 Task: Find out the meaning of "Zoning" in the real estate glossary.
Action: Mouse moved to (440, 188)
Screenshot: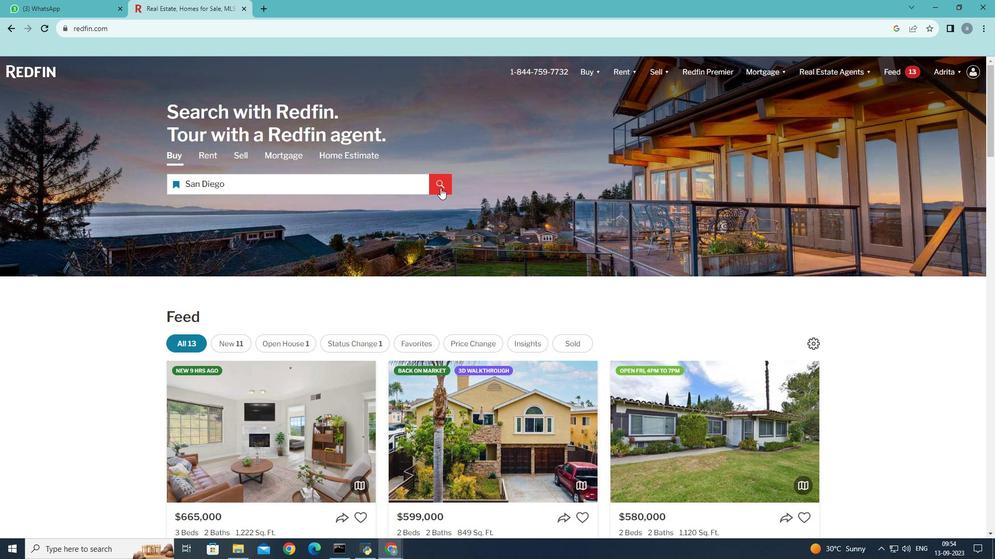 
Action: Mouse pressed left at (440, 188)
Screenshot: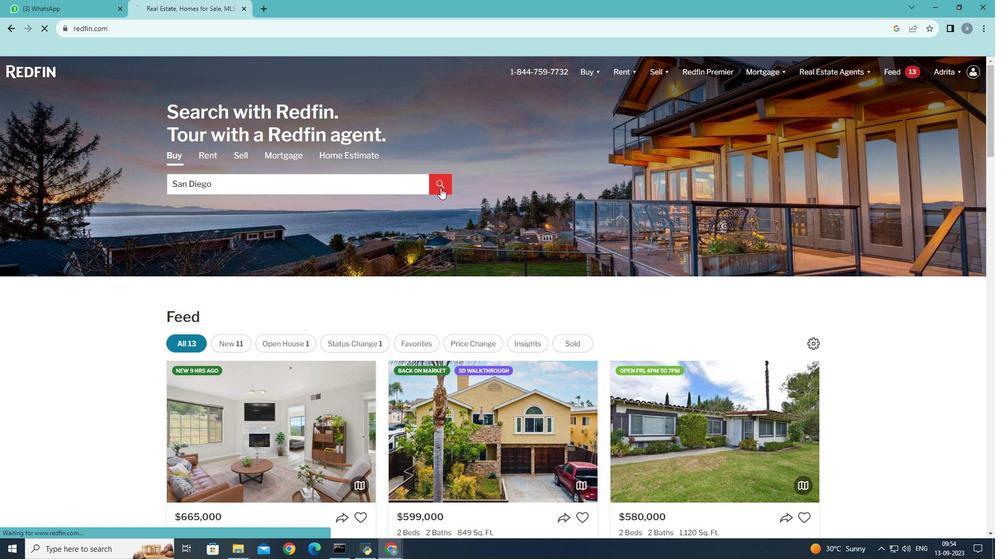 
Action: Mouse moved to (635, 146)
Screenshot: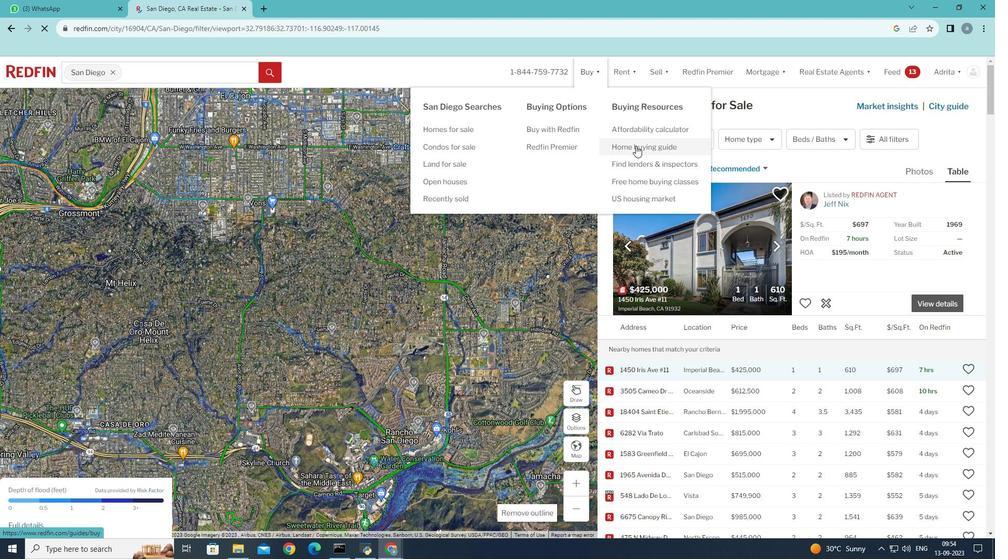 
Action: Mouse pressed left at (635, 146)
Screenshot: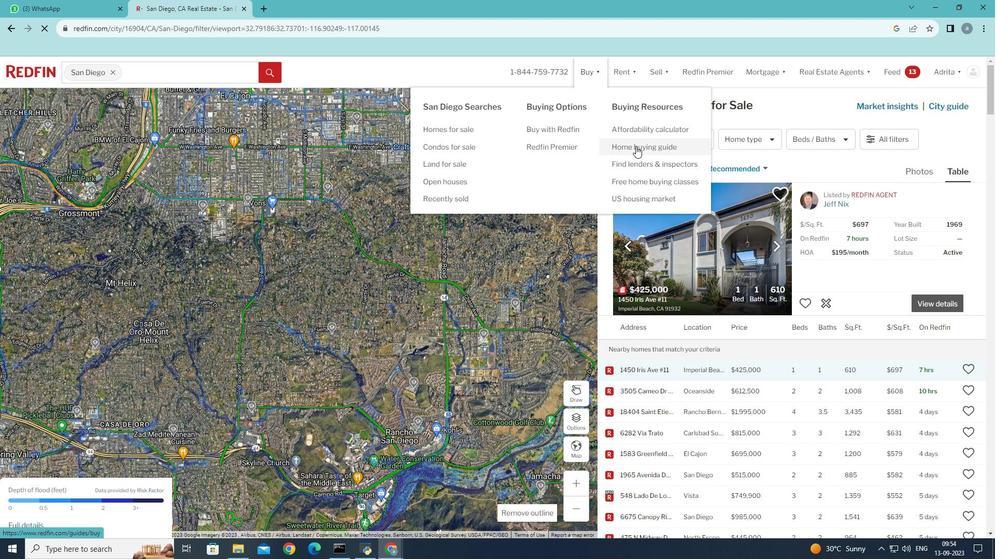 
Action: Mouse moved to (448, 235)
Screenshot: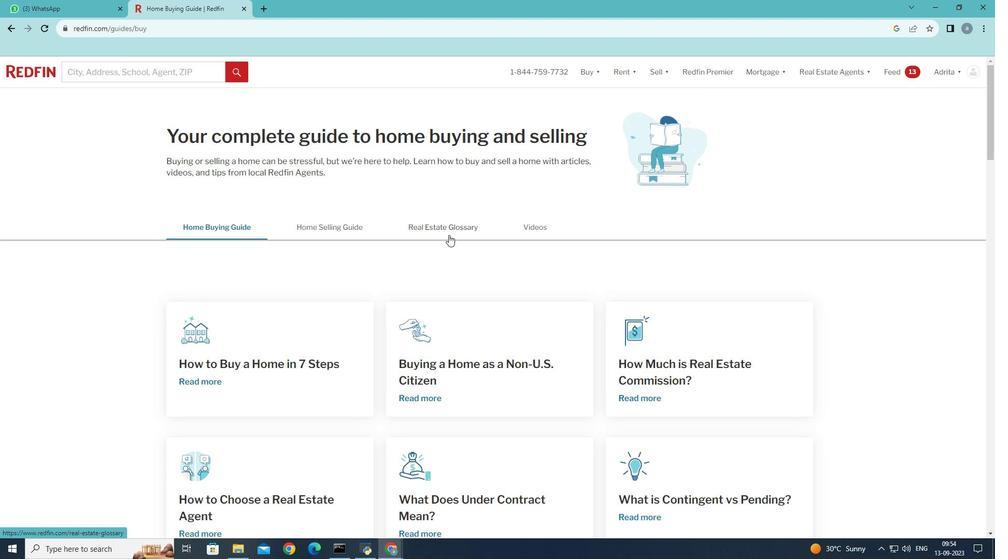 
Action: Mouse pressed left at (448, 235)
Screenshot: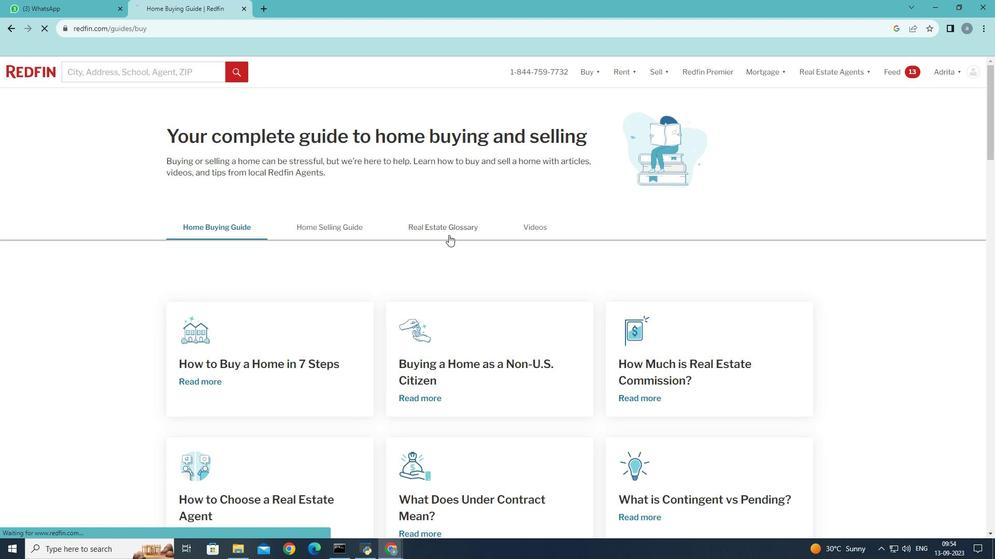 
Action: Mouse moved to (448, 235)
Screenshot: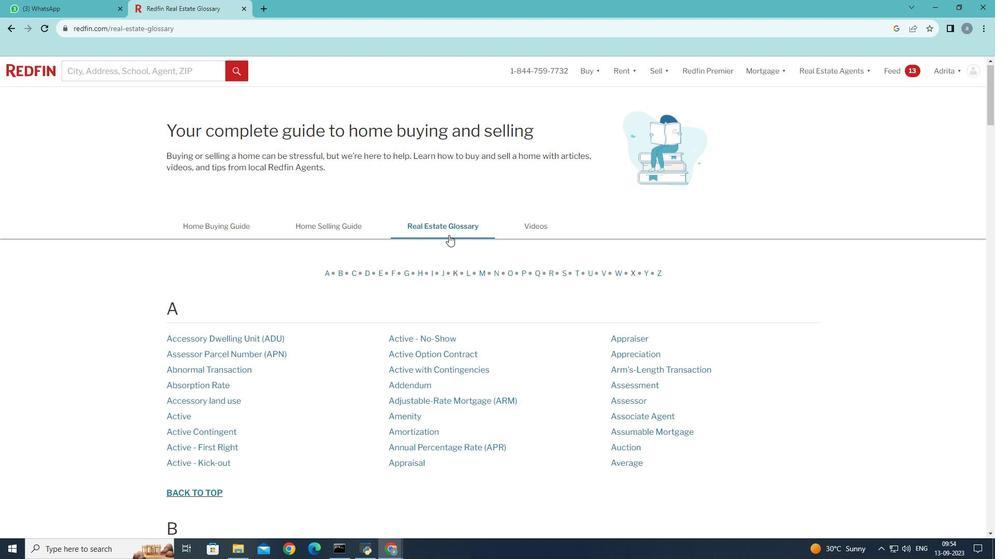 
Action: Mouse scrolled (448, 234) with delta (0, 0)
Screenshot: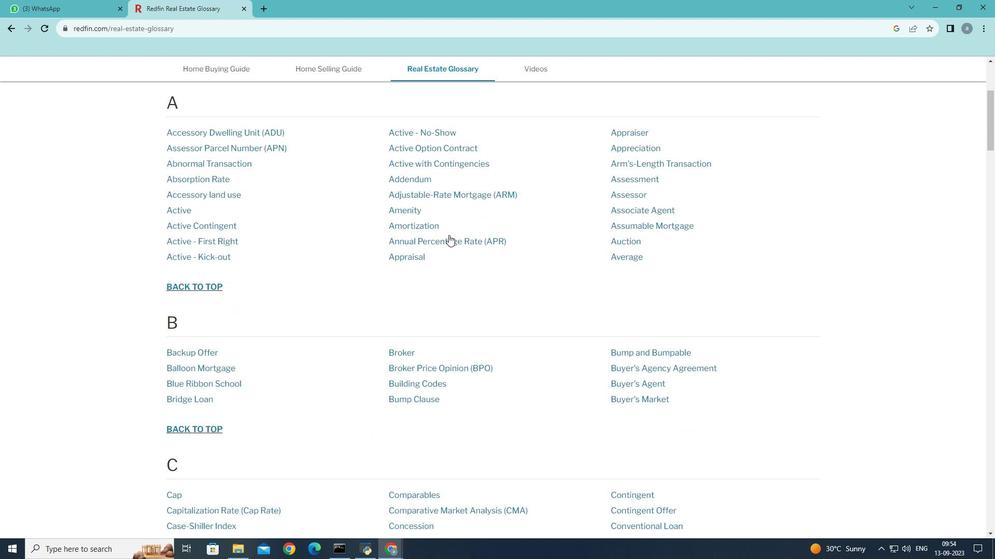 
Action: Mouse scrolled (448, 234) with delta (0, 0)
Screenshot: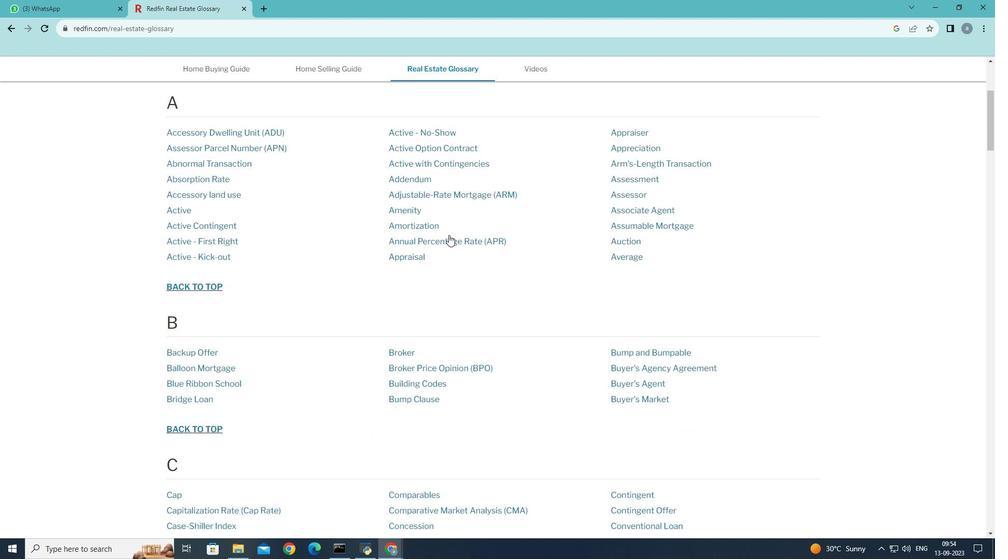 
Action: Mouse scrolled (448, 234) with delta (0, 0)
Screenshot: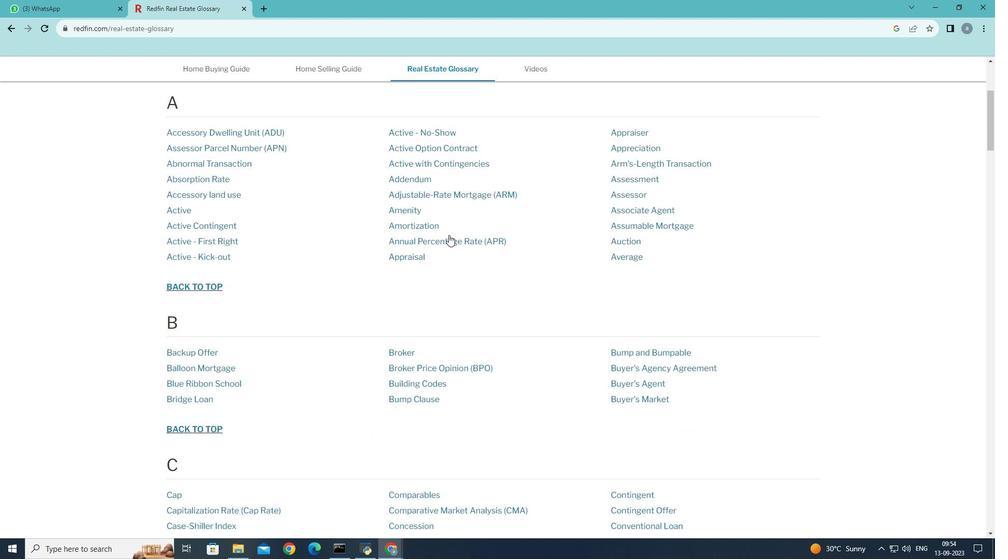 
Action: Mouse scrolled (448, 234) with delta (0, 0)
Screenshot: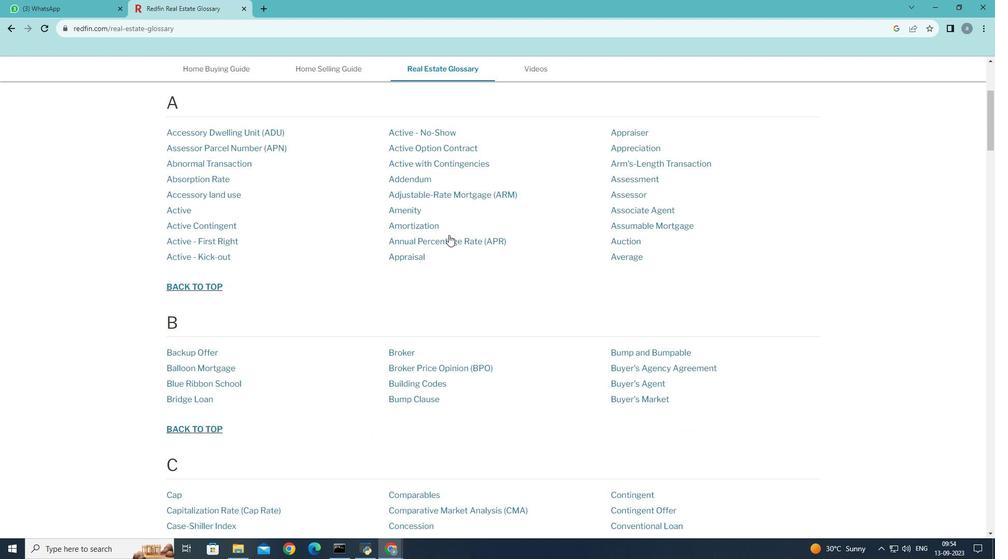 
Action: Mouse scrolled (448, 234) with delta (0, 0)
Screenshot: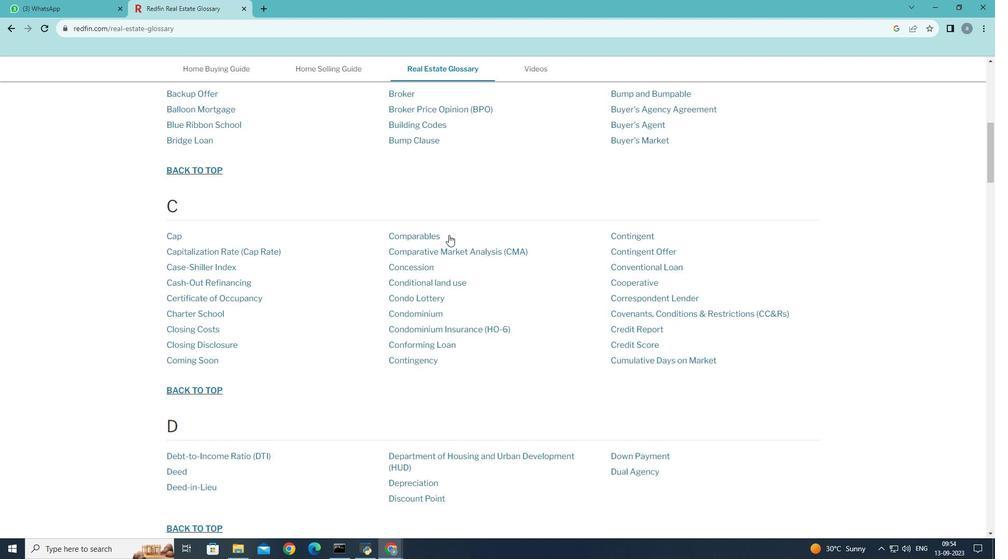 
Action: Mouse scrolled (448, 234) with delta (0, 0)
Screenshot: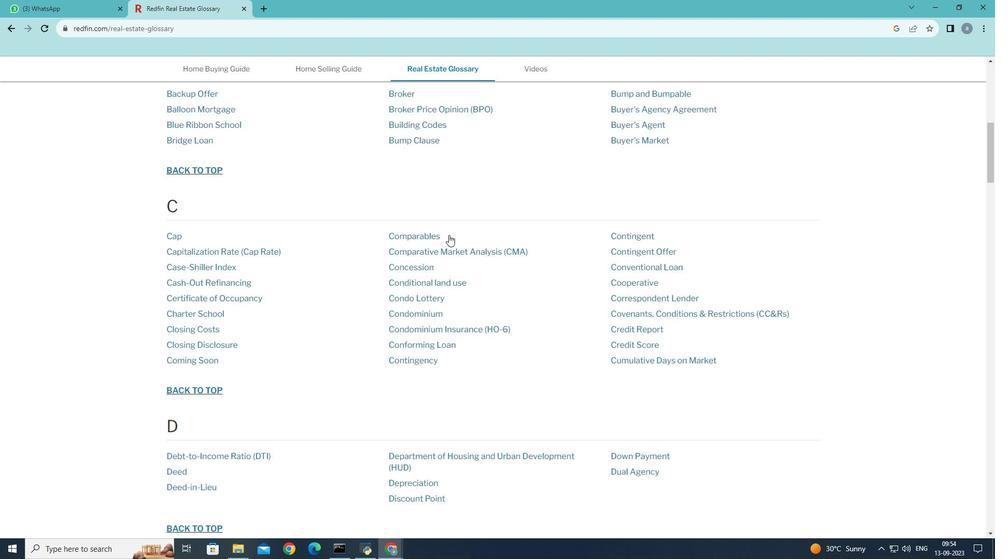 
Action: Mouse scrolled (448, 234) with delta (0, 0)
Screenshot: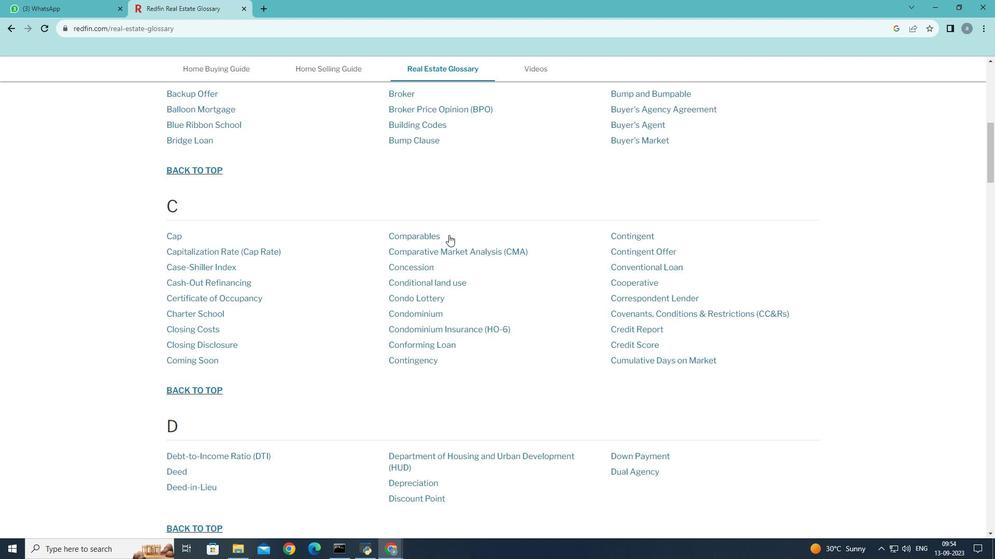 
Action: Mouse scrolled (448, 234) with delta (0, 0)
Screenshot: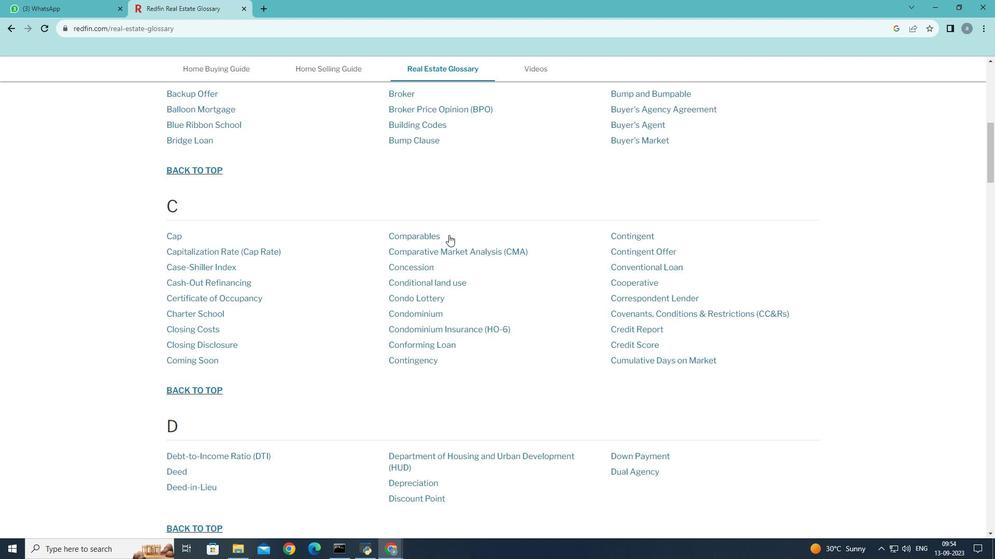 
Action: Mouse scrolled (448, 234) with delta (0, 0)
Screenshot: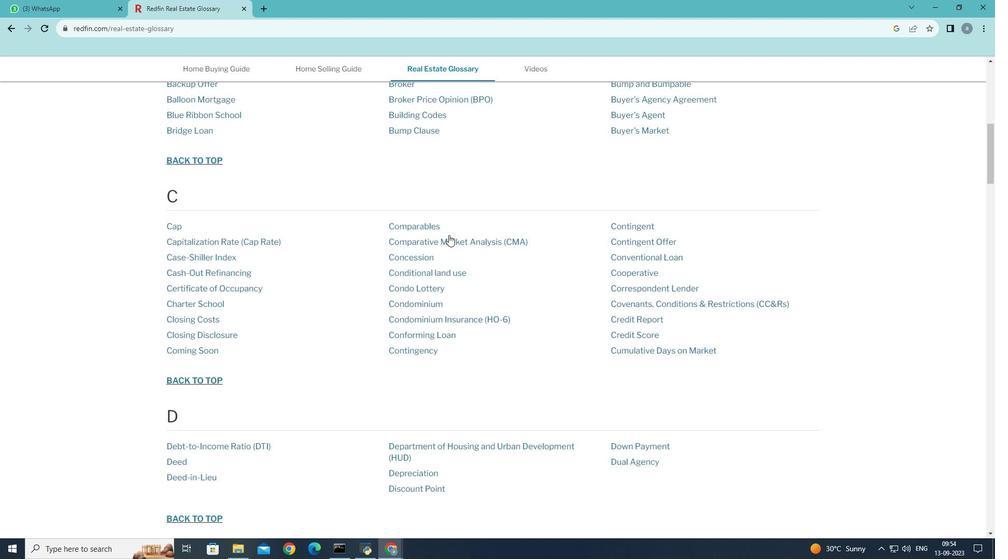 
Action: Mouse scrolled (448, 234) with delta (0, 0)
Screenshot: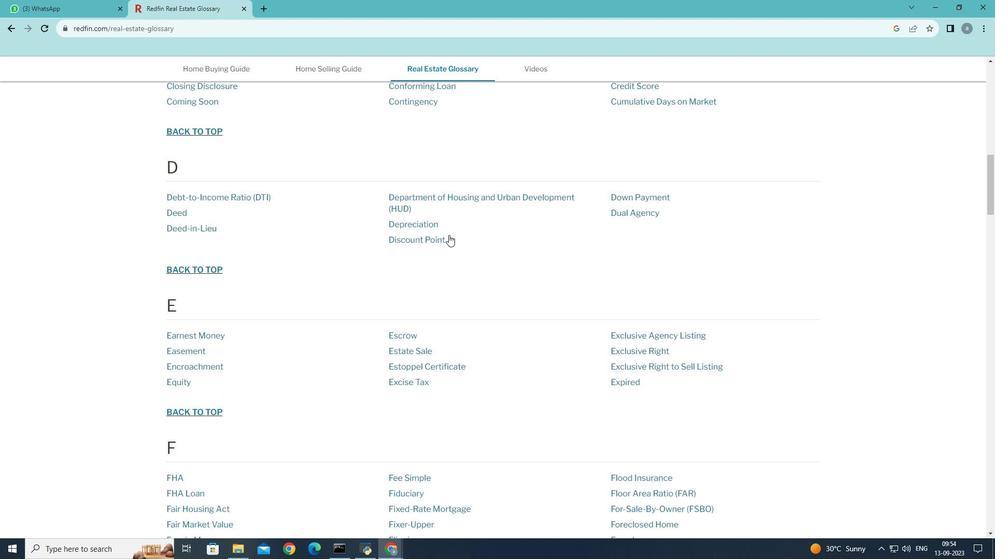 
Action: Mouse scrolled (448, 234) with delta (0, 0)
Screenshot: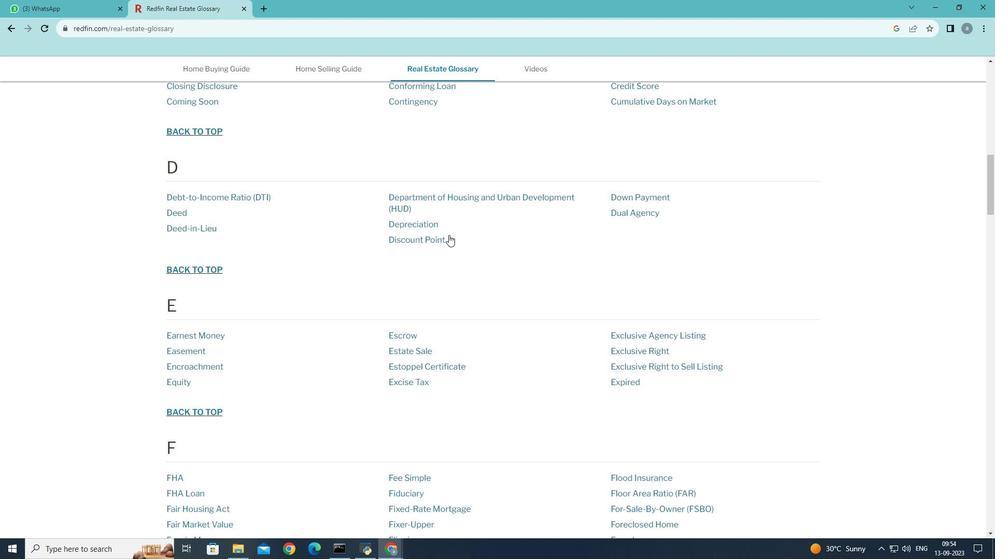 
Action: Mouse scrolled (448, 234) with delta (0, 0)
Screenshot: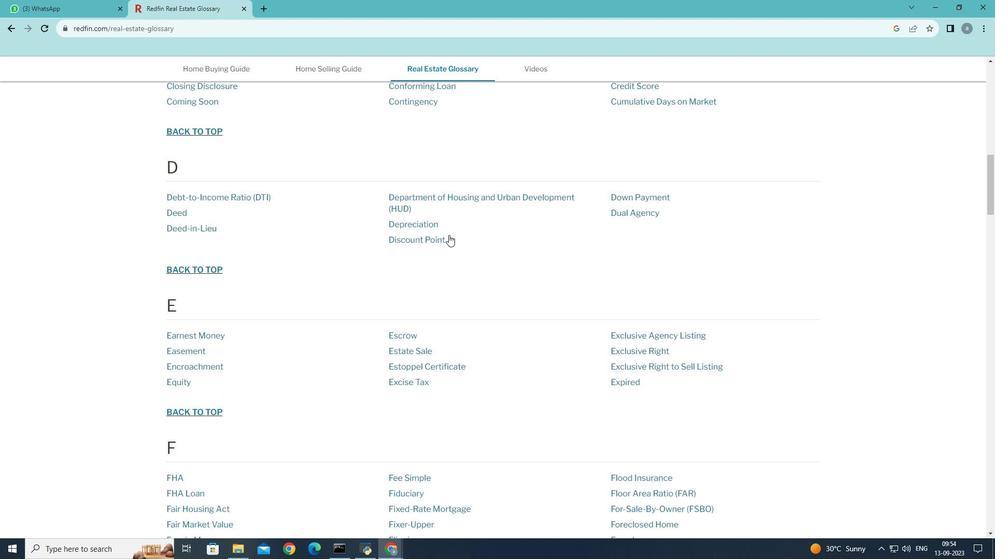 
Action: Mouse scrolled (448, 234) with delta (0, 0)
Screenshot: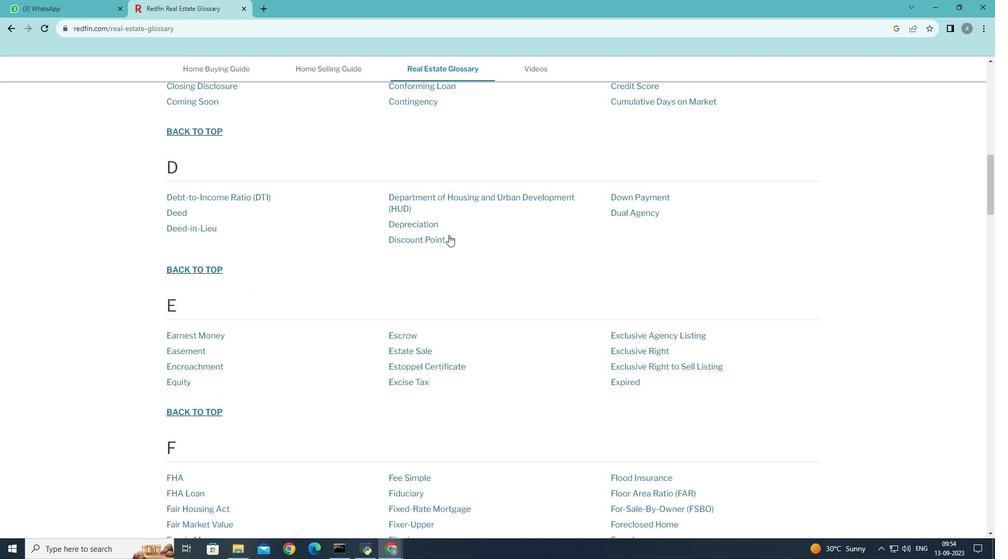 
Action: Mouse scrolled (448, 234) with delta (0, 0)
Screenshot: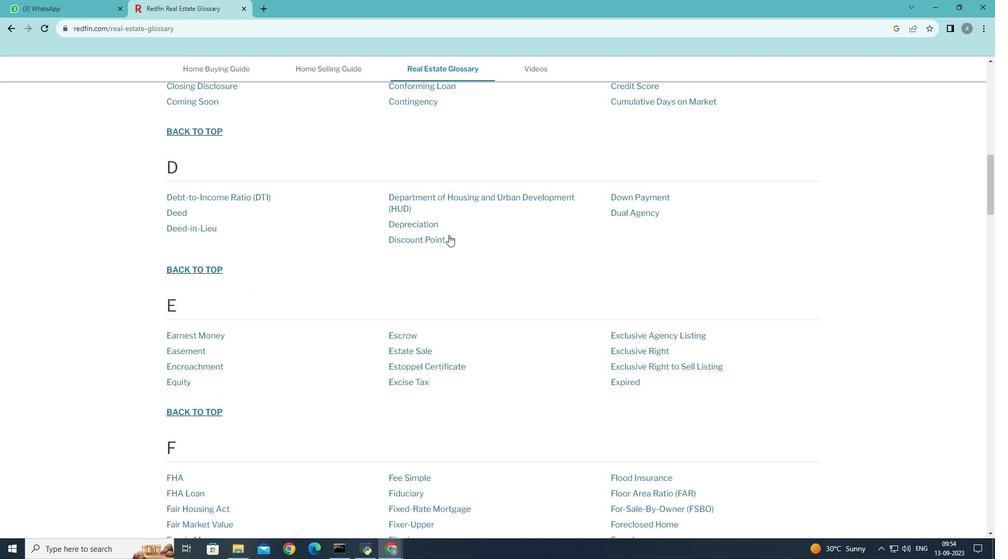 
Action: Mouse scrolled (448, 234) with delta (0, 0)
Screenshot: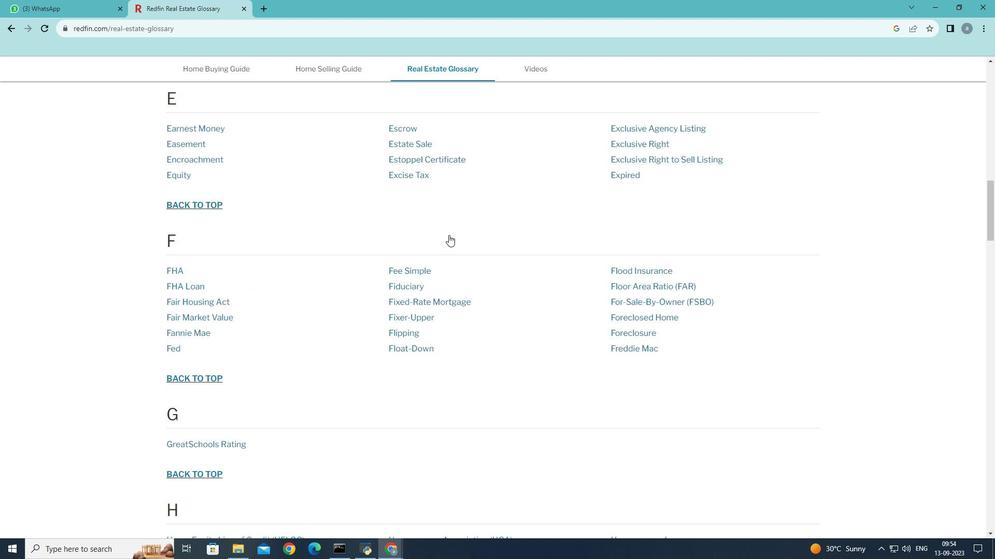 
Action: Mouse scrolled (448, 234) with delta (0, 0)
Screenshot: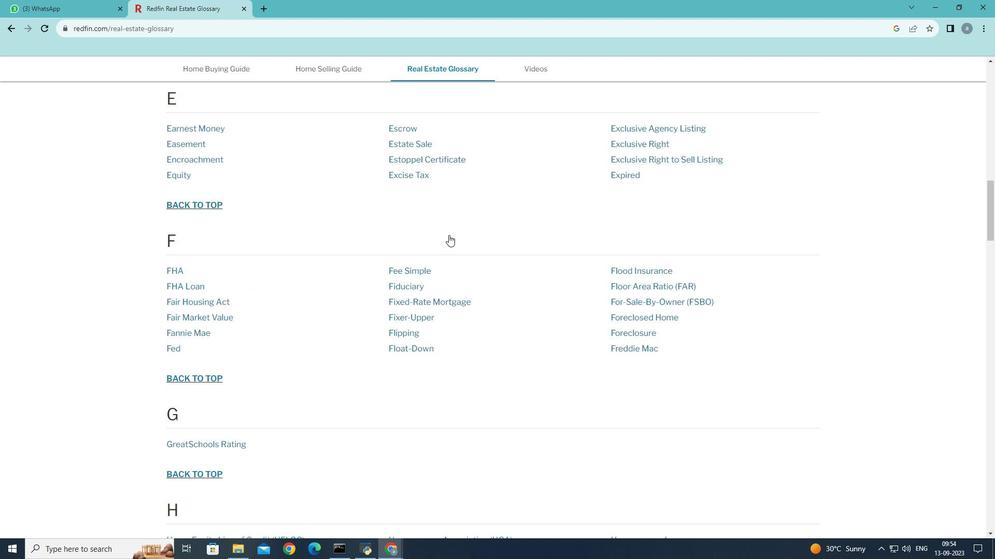 
Action: Mouse scrolled (448, 234) with delta (0, 0)
Screenshot: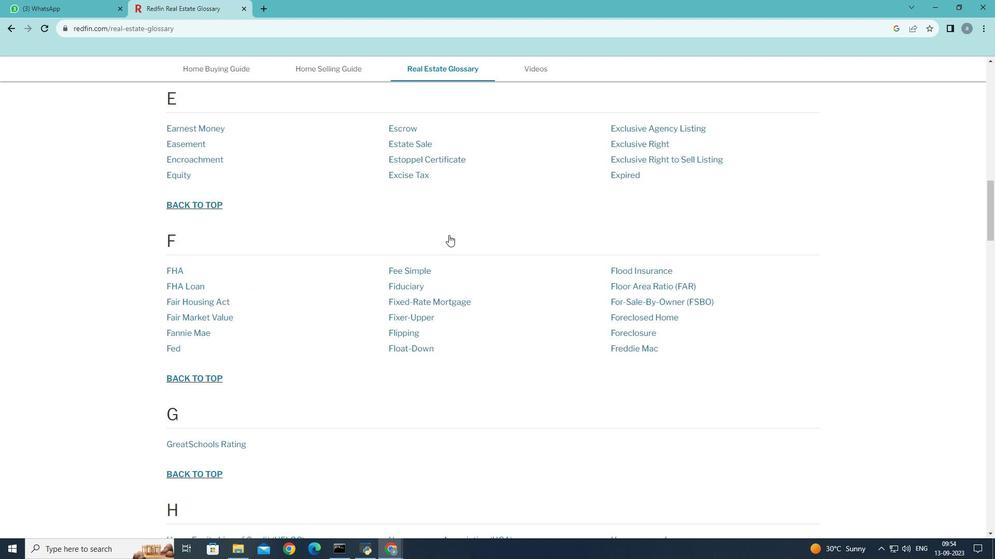 
Action: Mouse scrolled (448, 234) with delta (0, 0)
Screenshot: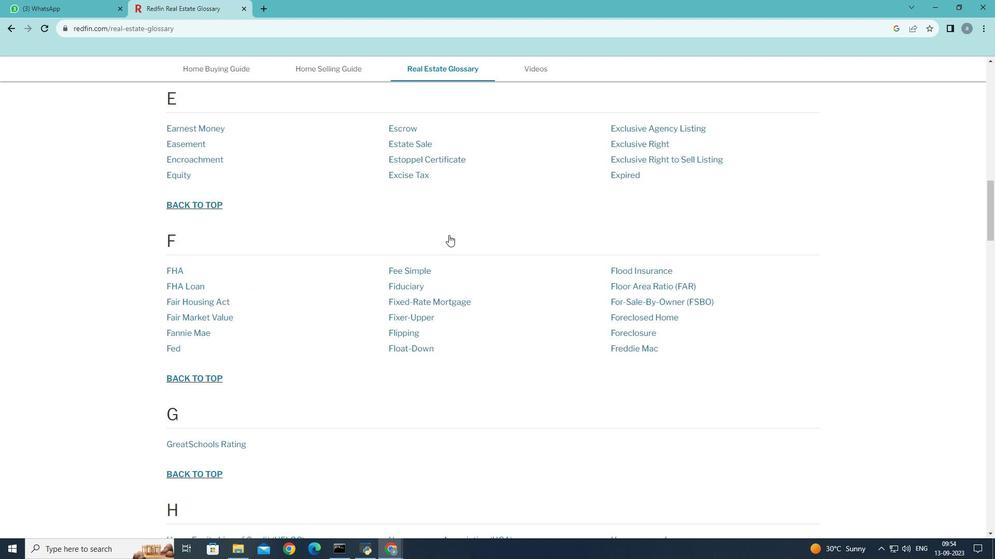 
Action: Mouse scrolled (448, 234) with delta (0, 0)
Screenshot: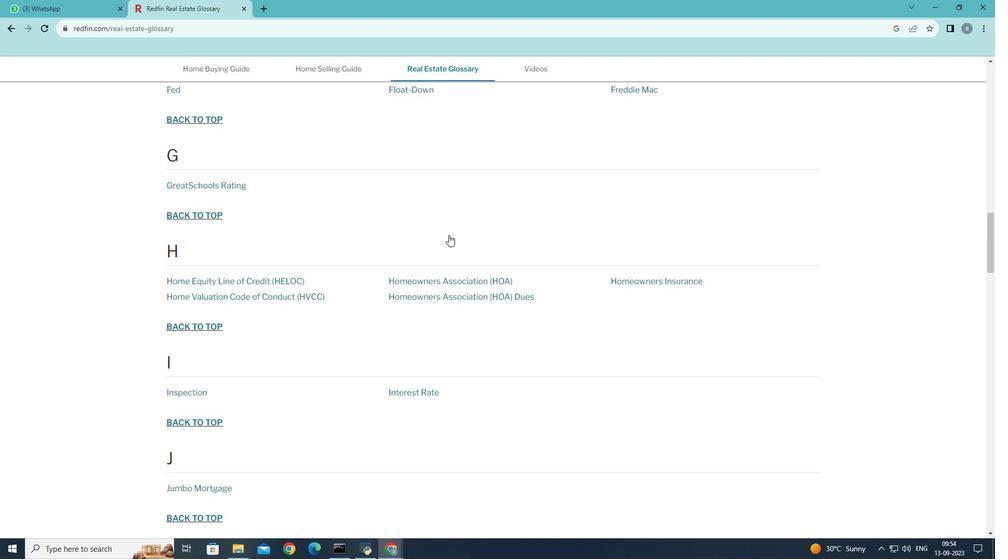 
Action: Mouse scrolled (448, 234) with delta (0, 0)
Screenshot: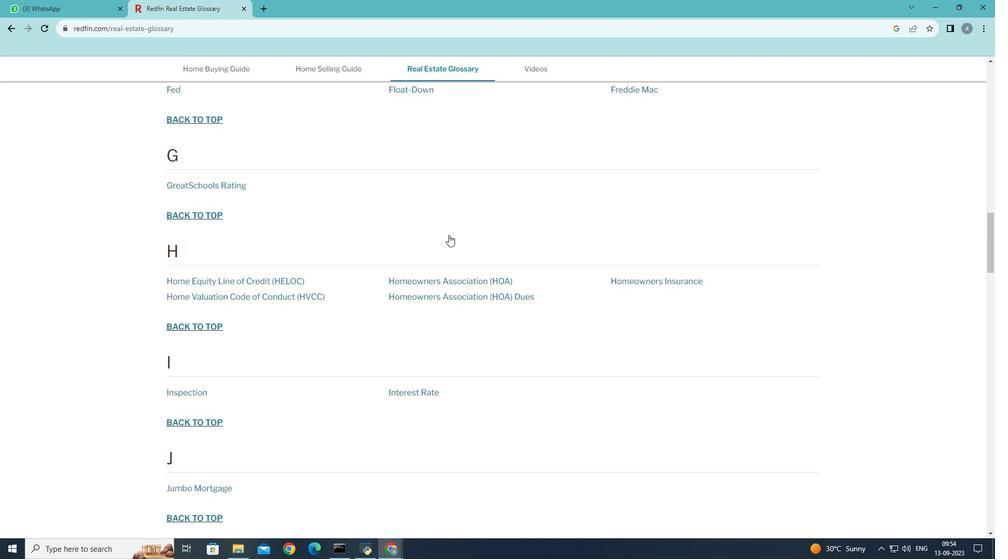 
Action: Mouse scrolled (448, 234) with delta (0, 0)
Screenshot: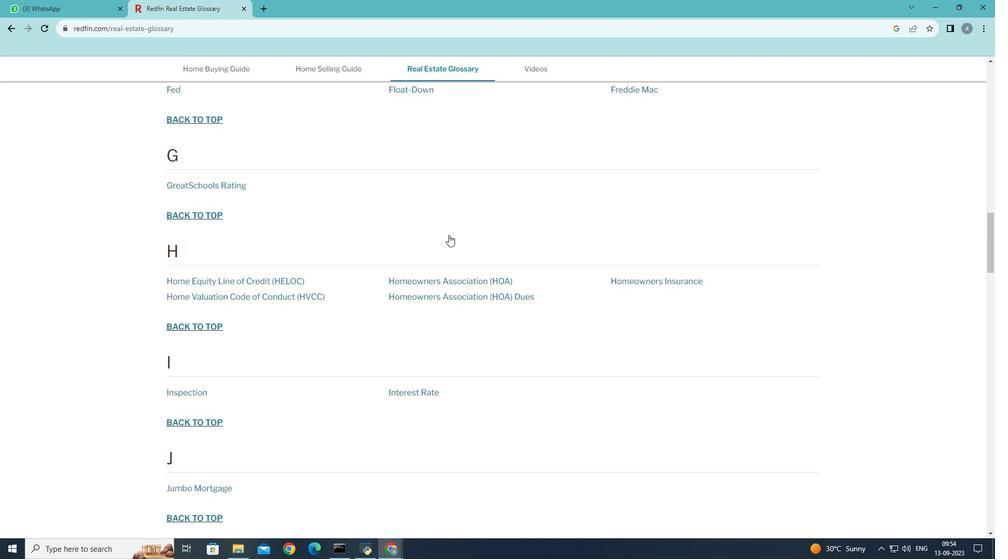 
Action: Mouse scrolled (448, 234) with delta (0, 0)
Screenshot: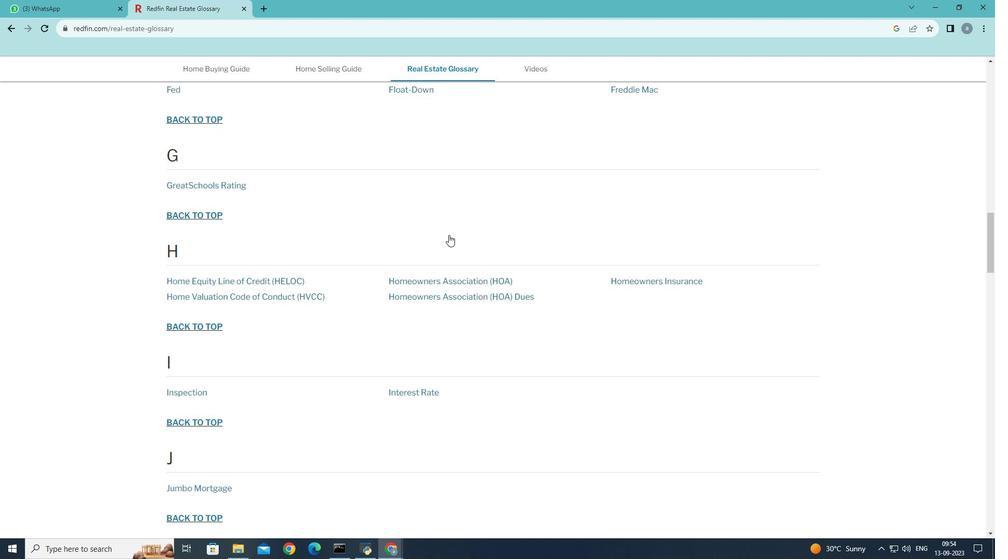 
Action: Mouse scrolled (448, 234) with delta (0, 0)
Screenshot: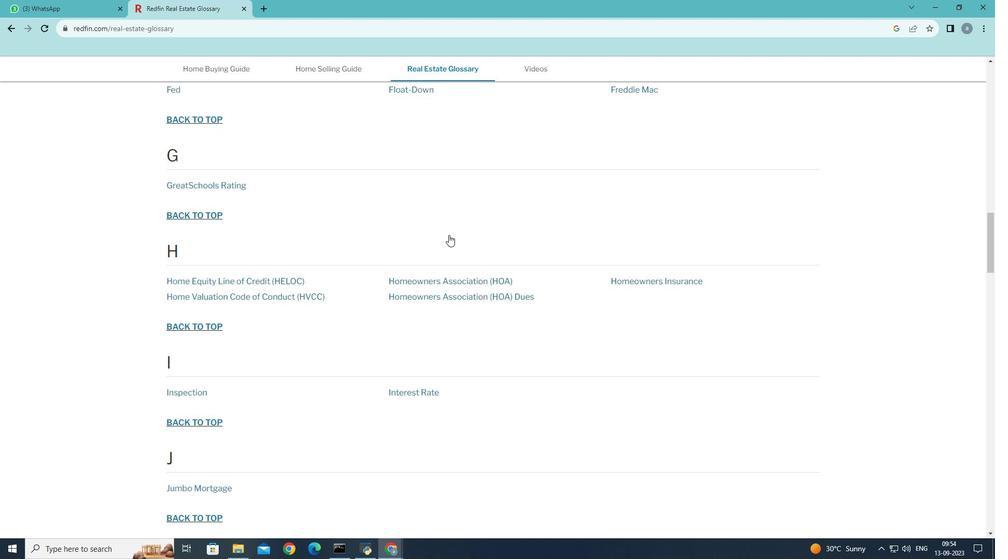 
Action: Mouse scrolled (448, 234) with delta (0, 0)
Screenshot: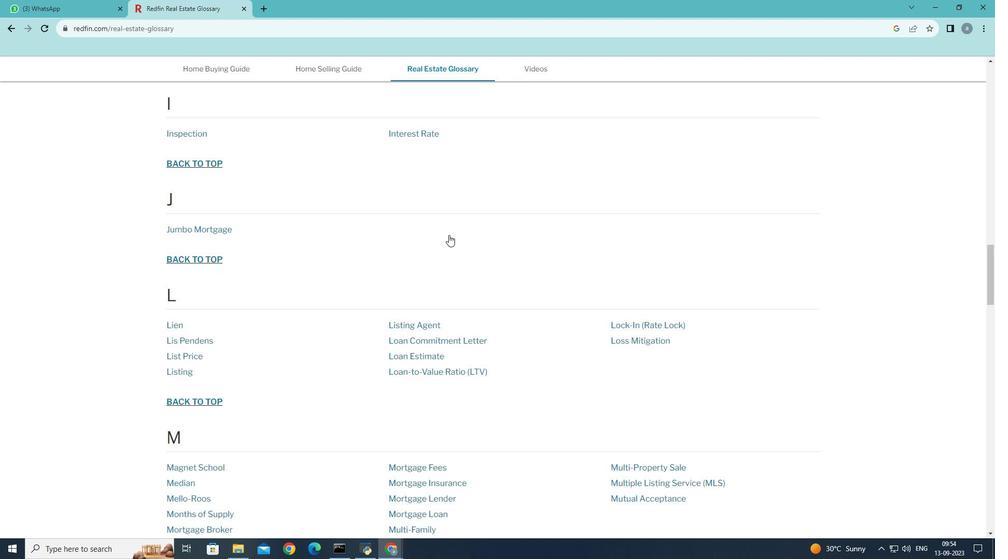 
Action: Mouse scrolled (448, 234) with delta (0, 0)
Screenshot: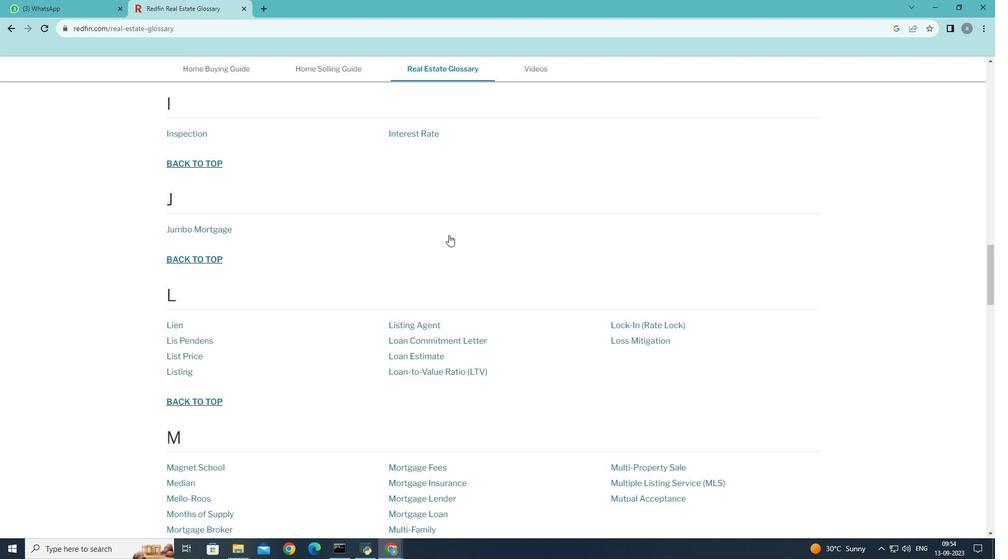
Action: Mouse scrolled (448, 234) with delta (0, 0)
Screenshot: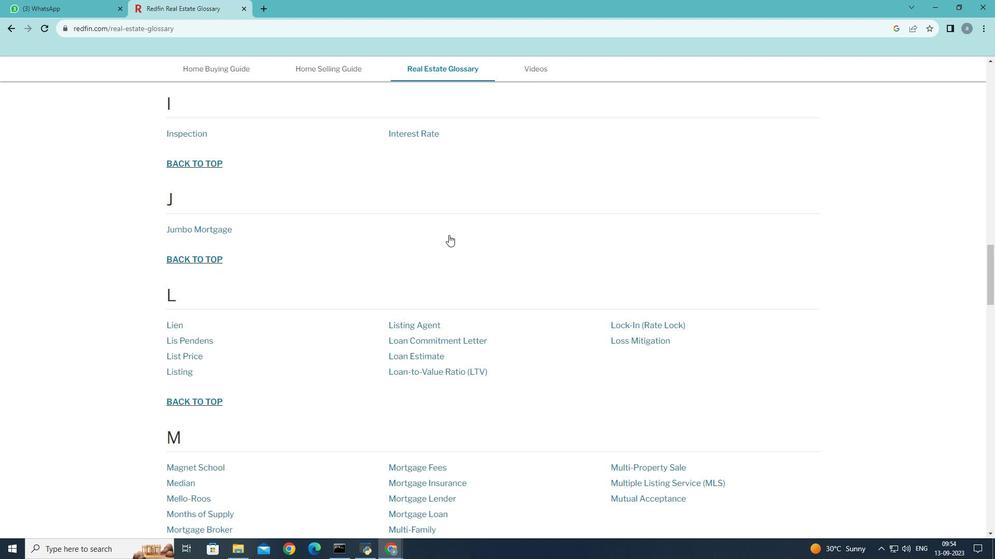 
Action: Mouse scrolled (448, 234) with delta (0, 0)
Screenshot: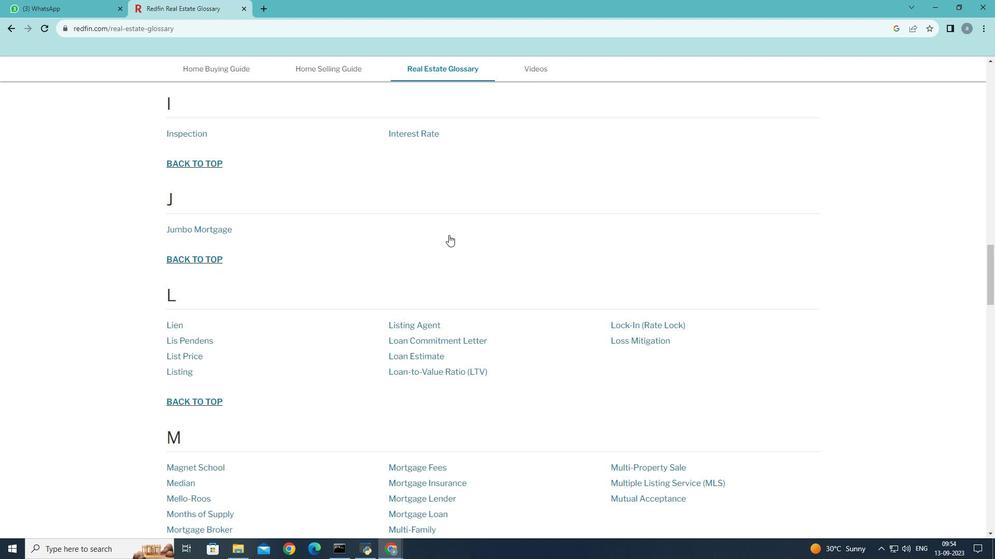 
Action: Mouse scrolled (448, 234) with delta (0, 0)
Screenshot: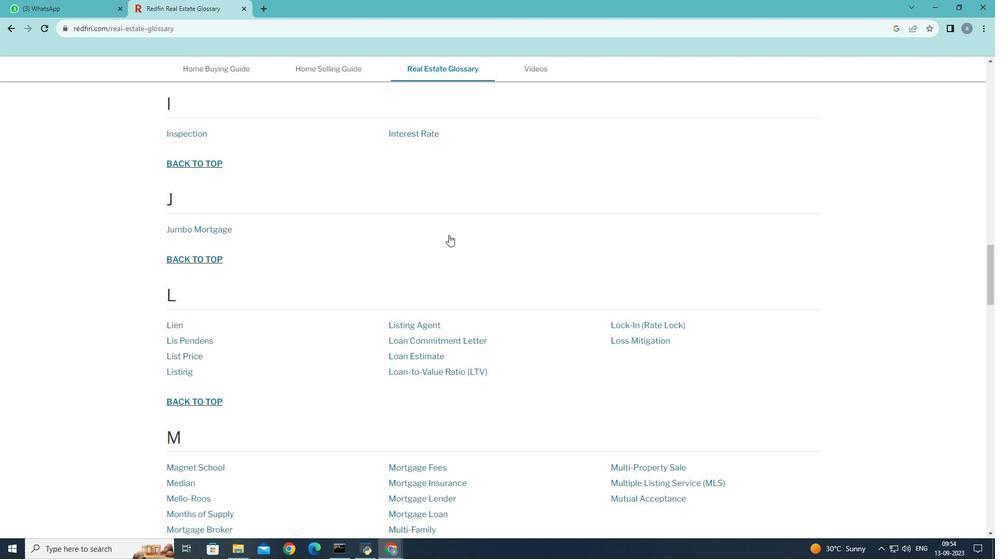 
Action: Mouse scrolled (448, 234) with delta (0, 0)
Screenshot: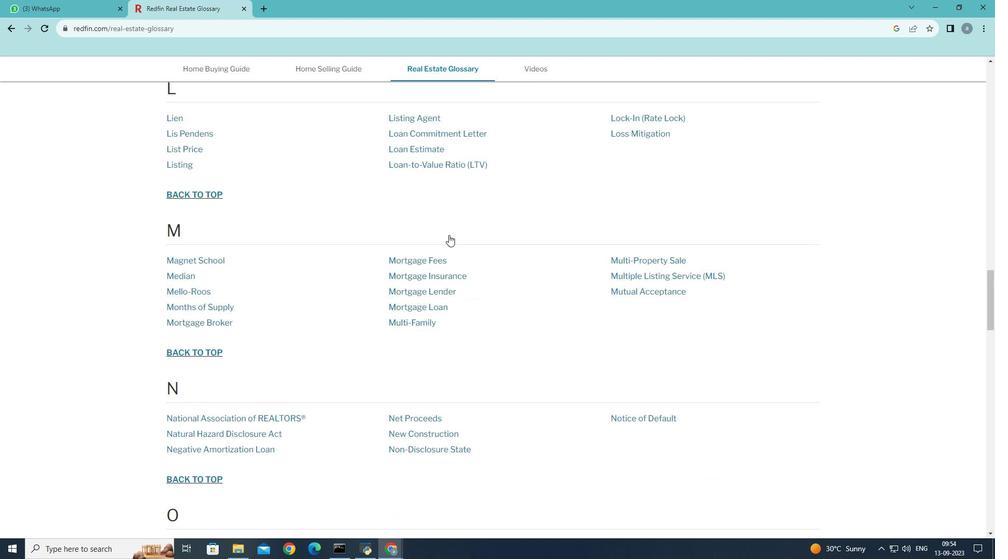 
Action: Mouse scrolled (448, 234) with delta (0, 0)
Screenshot: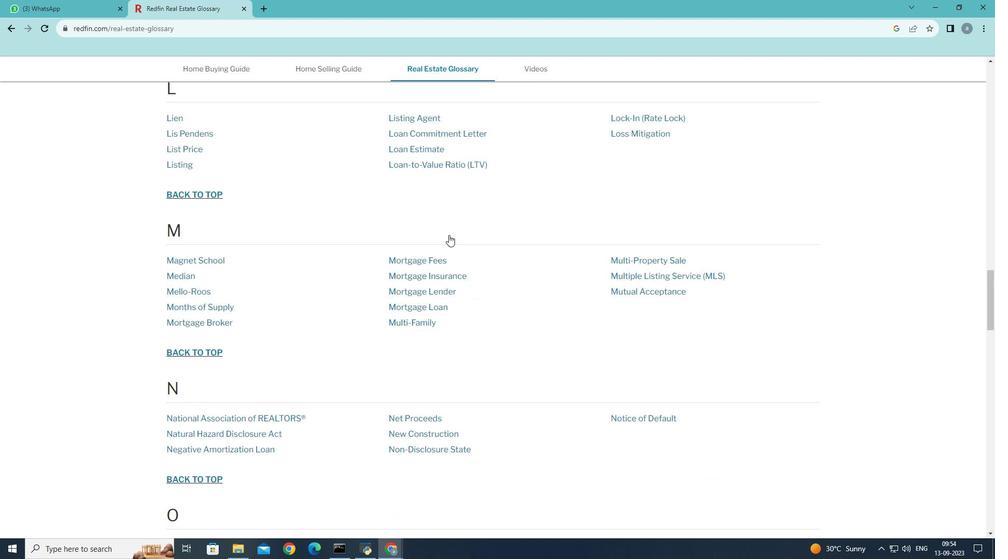 
Action: Mouse scrolled (448, 234) with delta (0, 0)
Screenshot: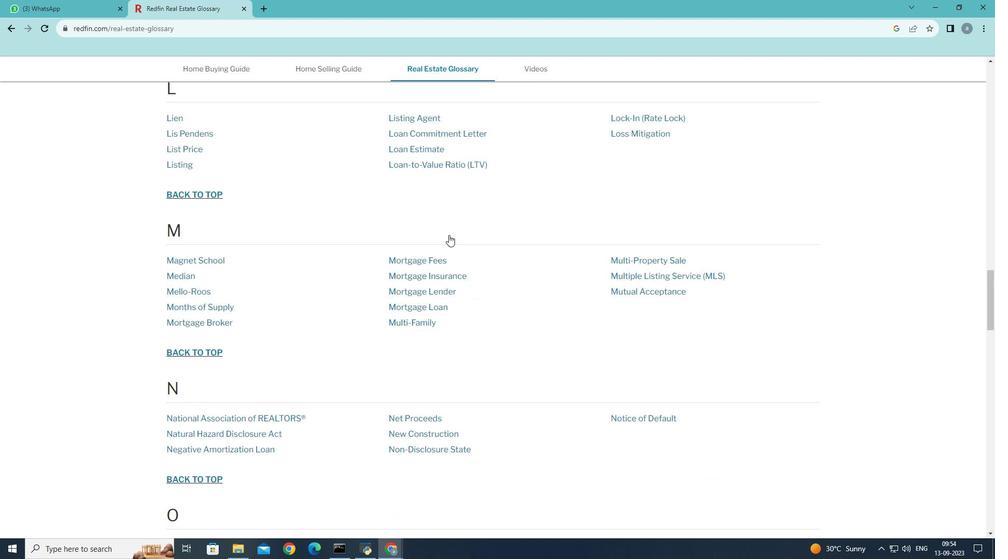 
Action: Mouse scrolled (448, 234) with delta (0, 0)
Screenshot: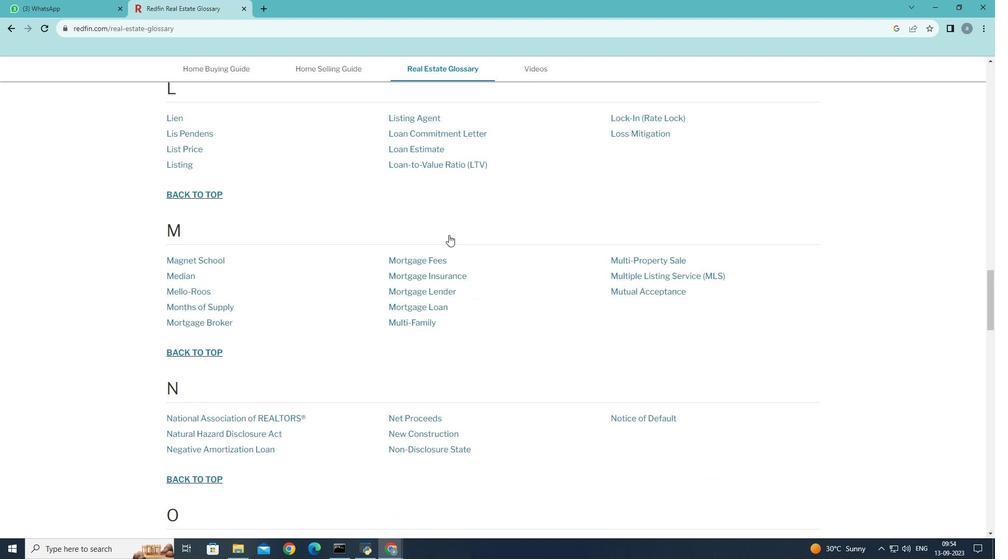 
Action: Mouse scrolled (448, 234) with delta (0, 0)
Screenshot: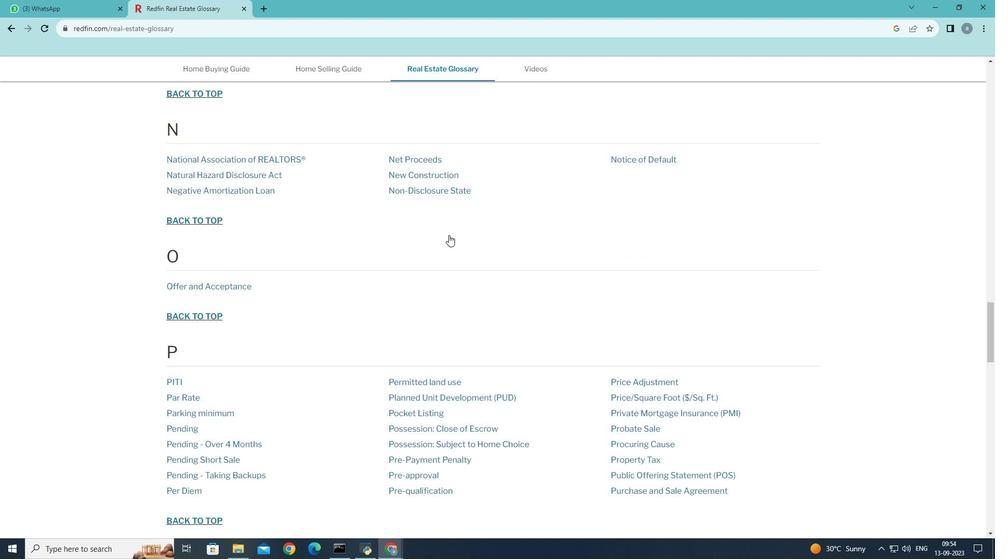 
Action: Mouse scrolled (448, 234) with delta (0, 0)
Screenshot: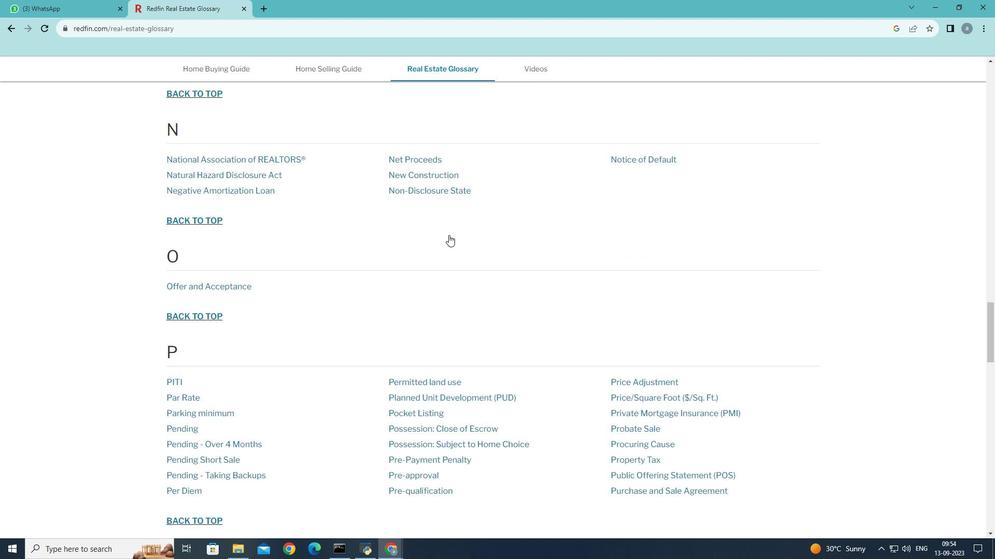 
Action: Mouse scrolled (448, 234) with delta (0, 0)
Screenshot: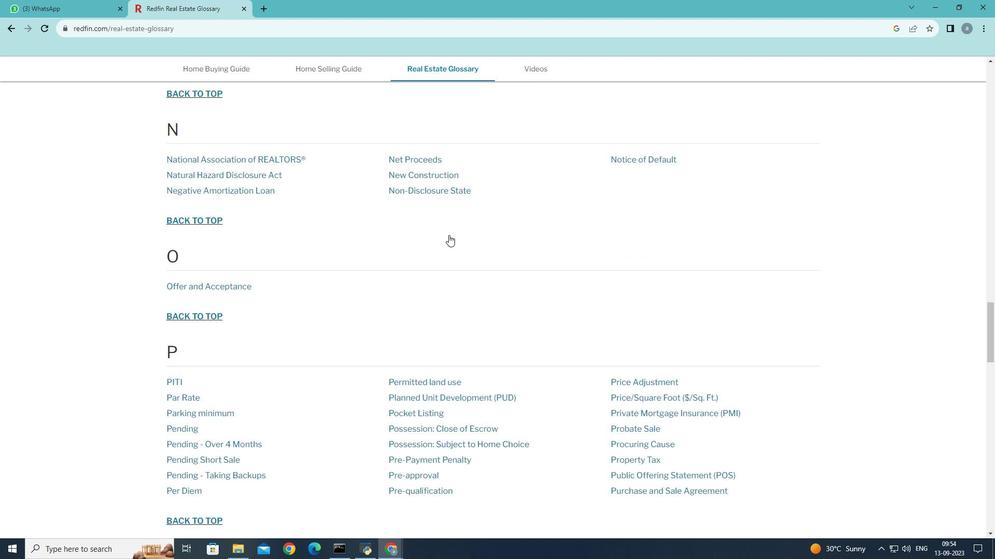 
Action: Mouse scrolled (448, 234) with delta (0, 0)
Screenshot: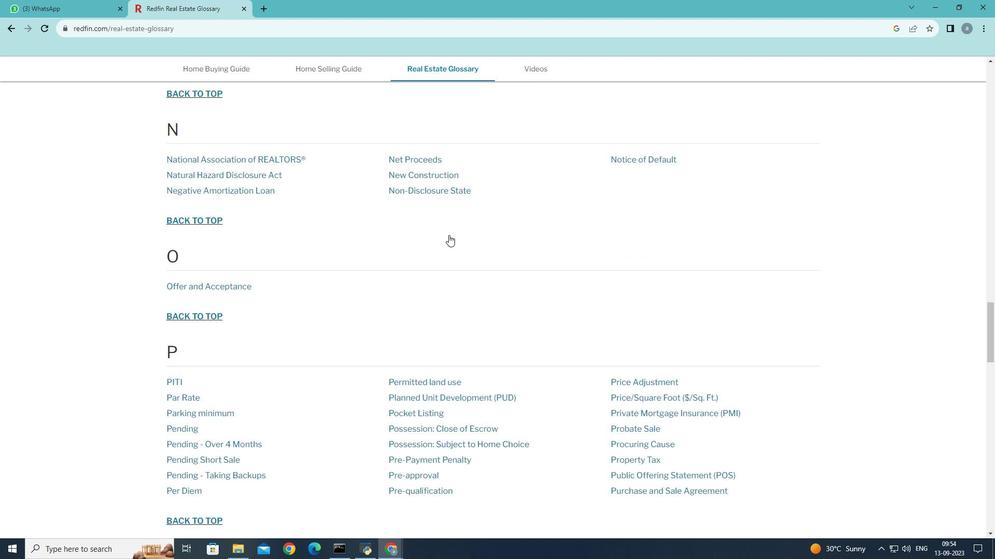 
Action: Mouse scrolled (448, 234) with delta (0, 0)
Screenshot: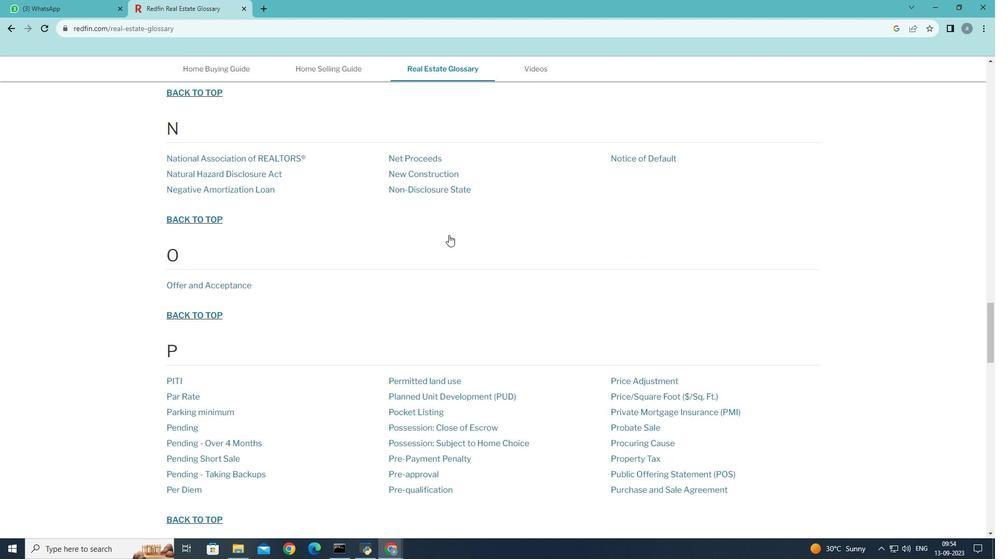 
Action: Mouse scrolled (448, 234) with delta (0, 0)
Screenshot: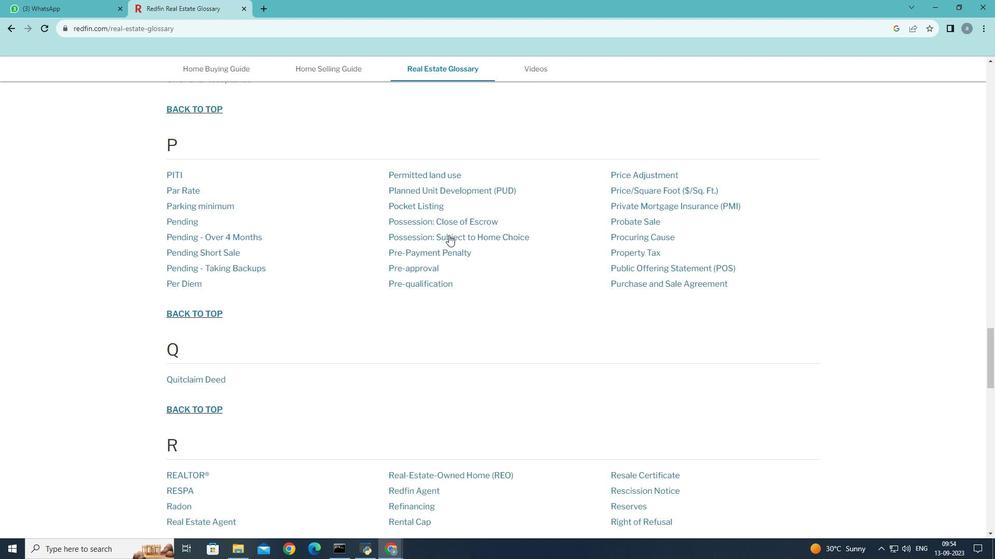 
Action: Mouse scrolled (448, 234) with delta (0, 0)
Screenshot: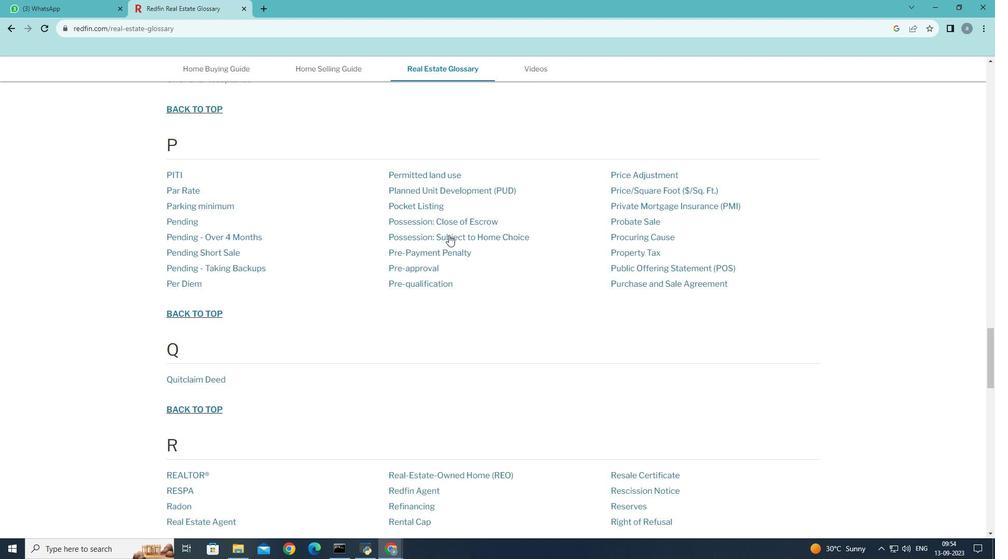 
Action: Mouse scrolled (448, 234) with delta (0, 0)
Screenshot: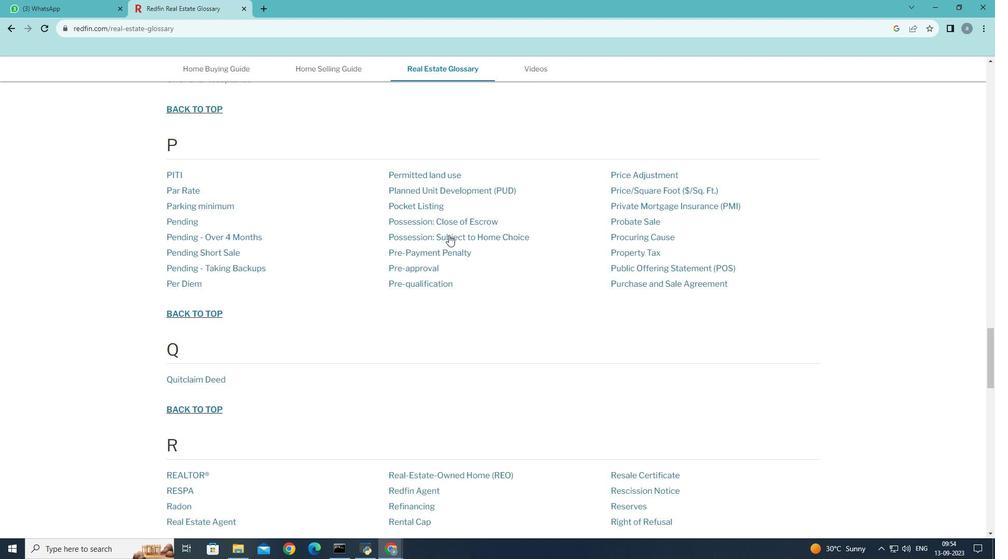 
Action: Mouse scrolled (448, 234) with delta (0, 0)
Screenshot: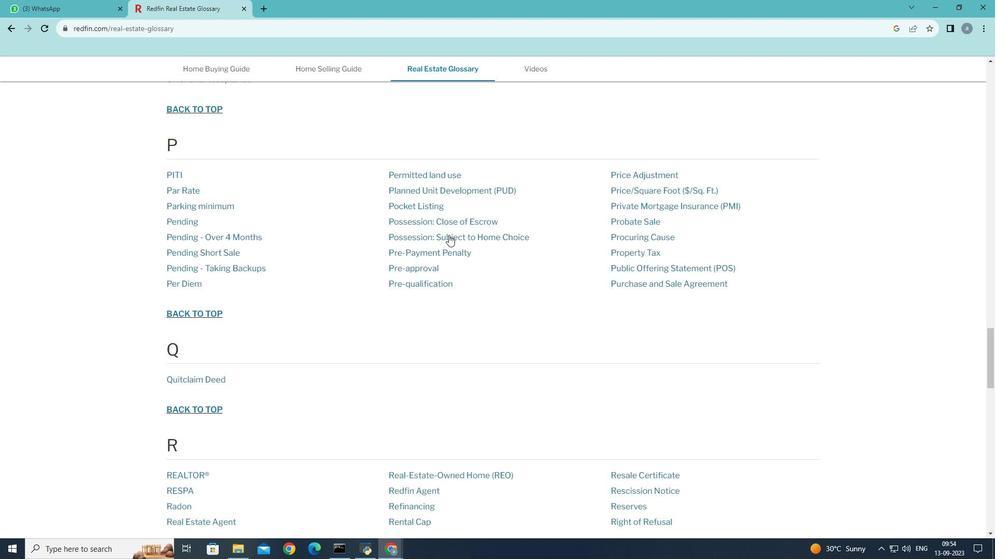 
Action: Mouse scrolled (448, 234) with delta (0, 0)
Screenshot: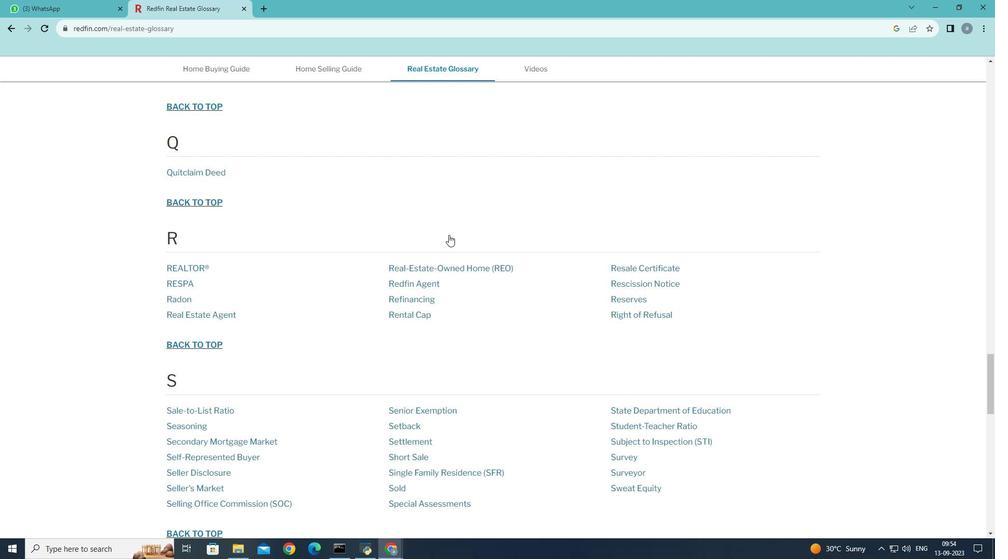 
Action: Mouse scrolled (448, 234) with delta (0, 0)
Screenshot: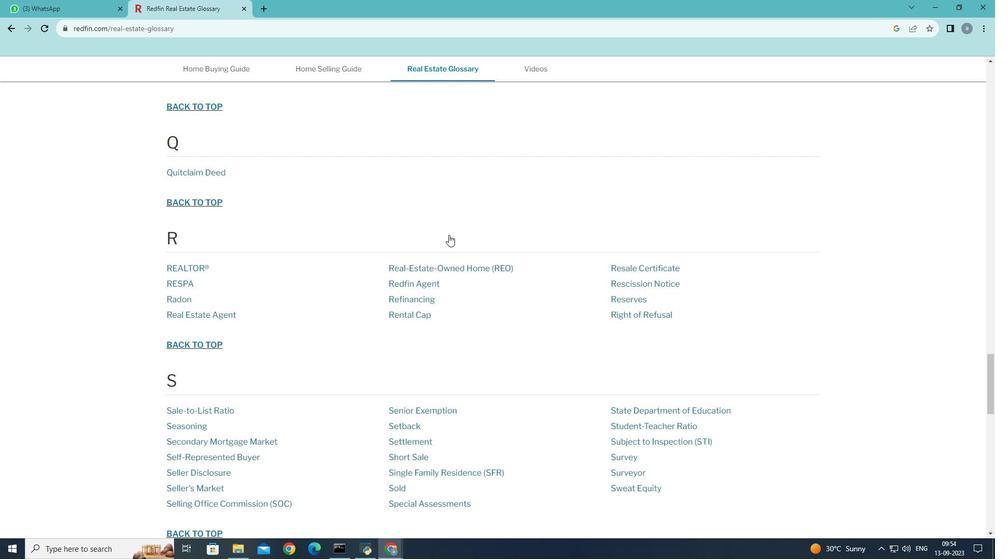 
Action: Mouse scrolled (448, 234) with delta (0, 0)
Screenshot: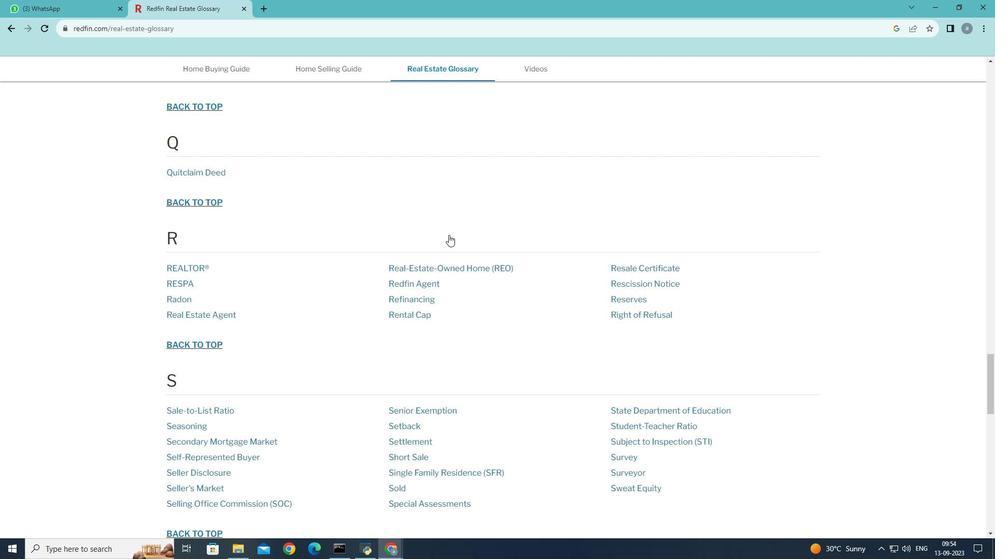 
Action: Mouse scrolled (448, 234) with delta (0, 0)
Screenshot: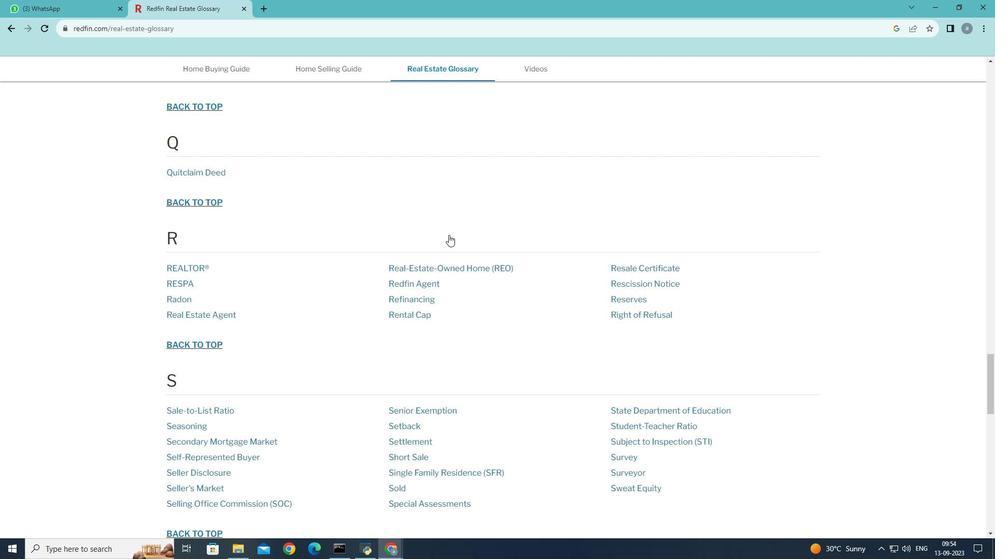 
Action: Mouse scrolled (448, 234) with delta (0, 0)
Screenshot: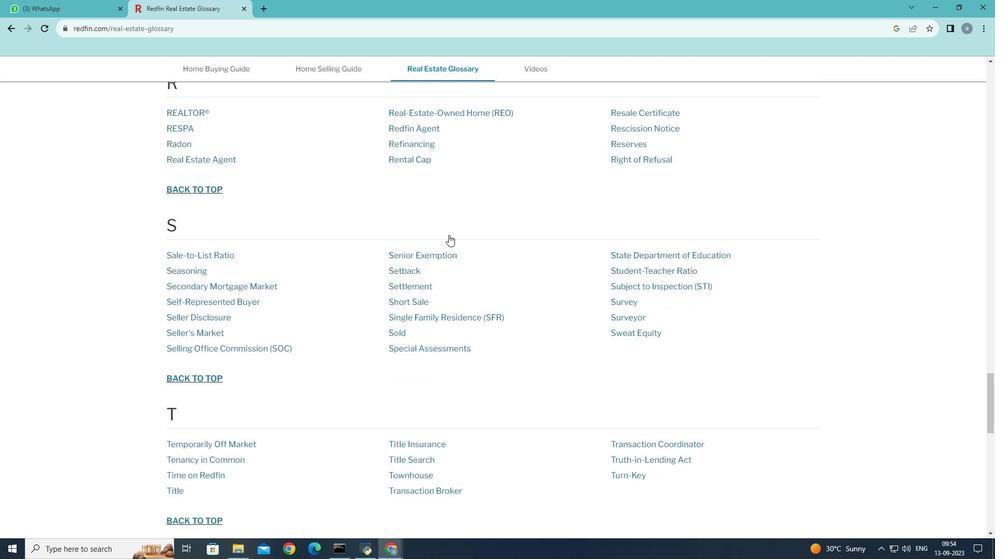
Action: Mouse scrolled (448, 234) with delta (0, 0)
Screenshot: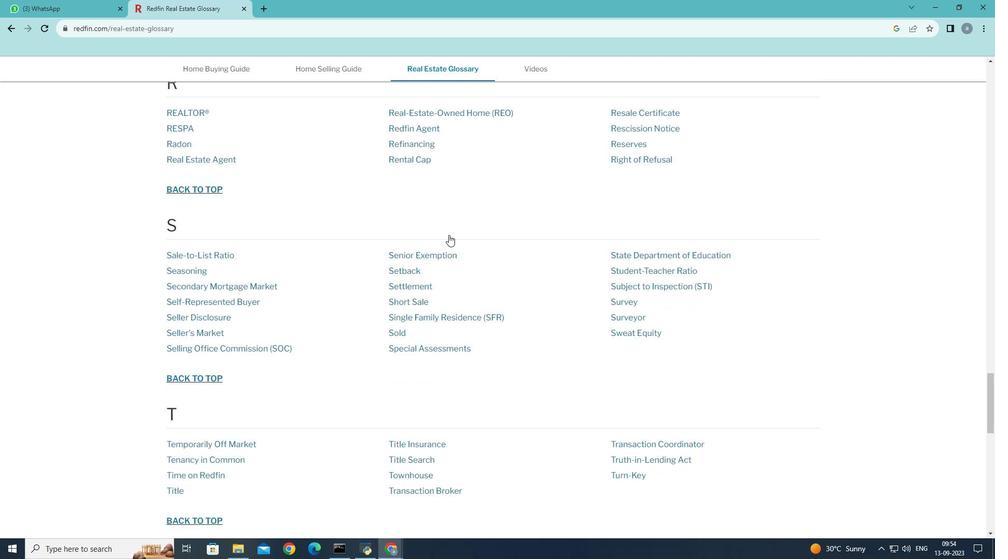 
Action: Mouse scrolled (448, 234) with delta (0, 0)
Screenshot: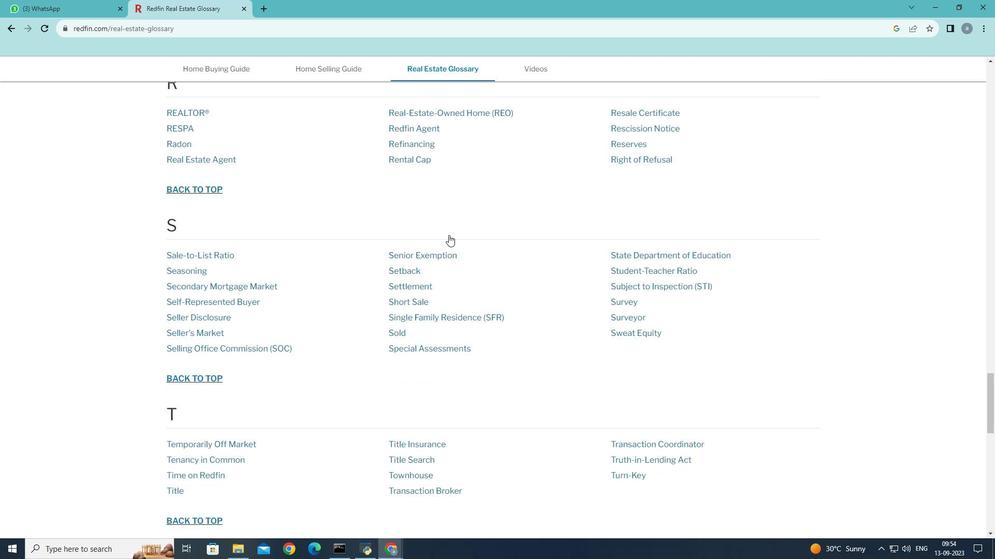 
Action: Mouse scrolled (448, 234) with delta (0, 0)
Screenshot: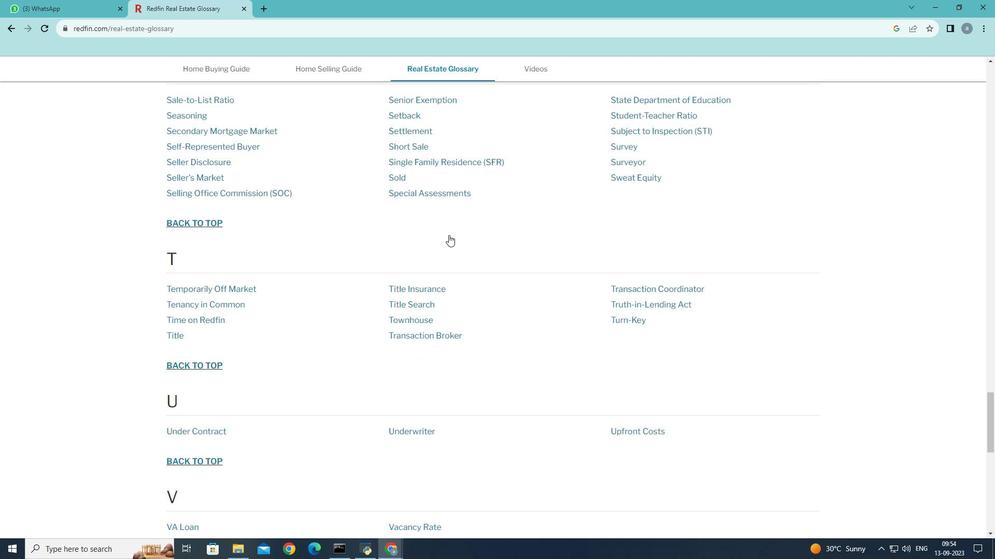 
Action: Mouse scrolled (448, 234) with delta (0, 0)
Screenshot: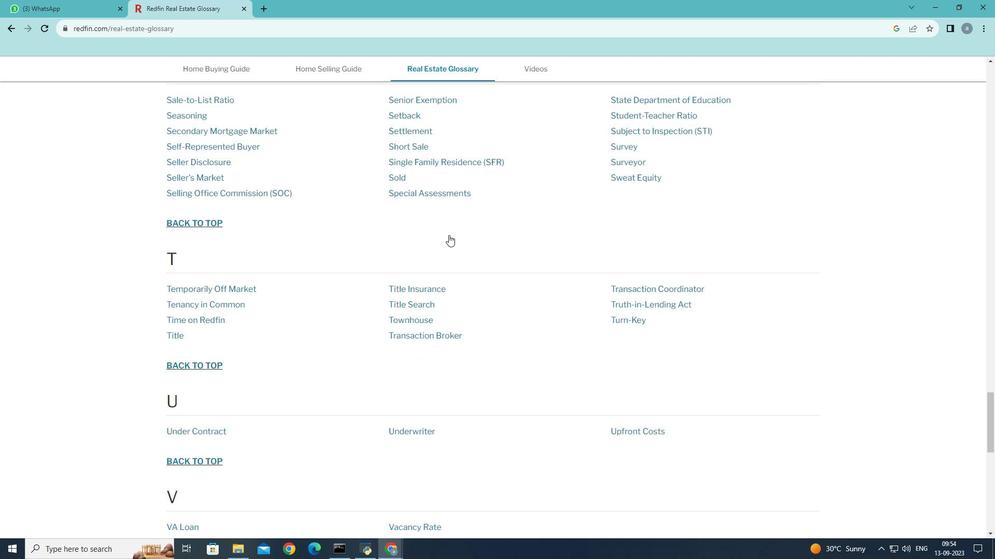 
Action: Mouse scrolled (448, 234) with delta (0, 0)
Screenshot: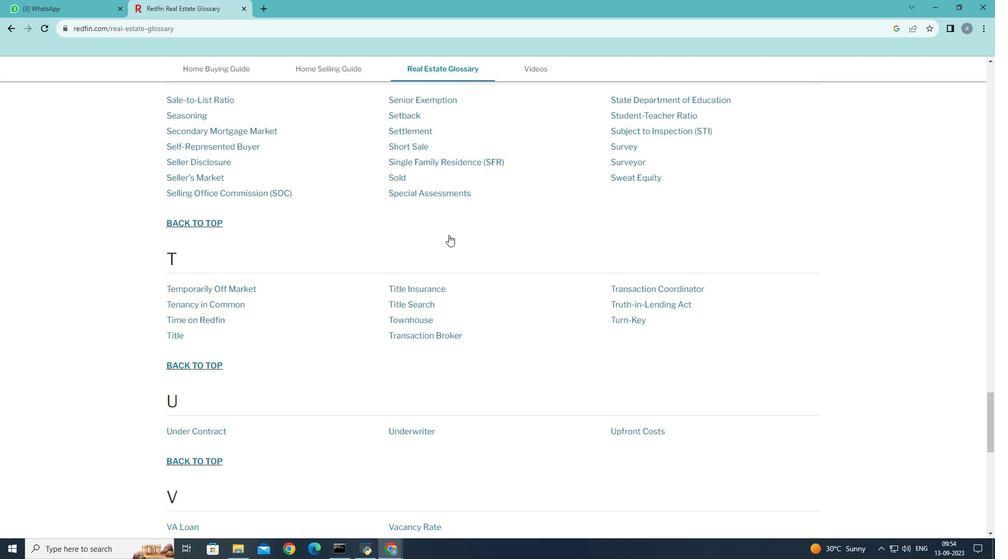 
Action: Mouse scrolled (448, 234) with delta (0, 0)
Screenshot: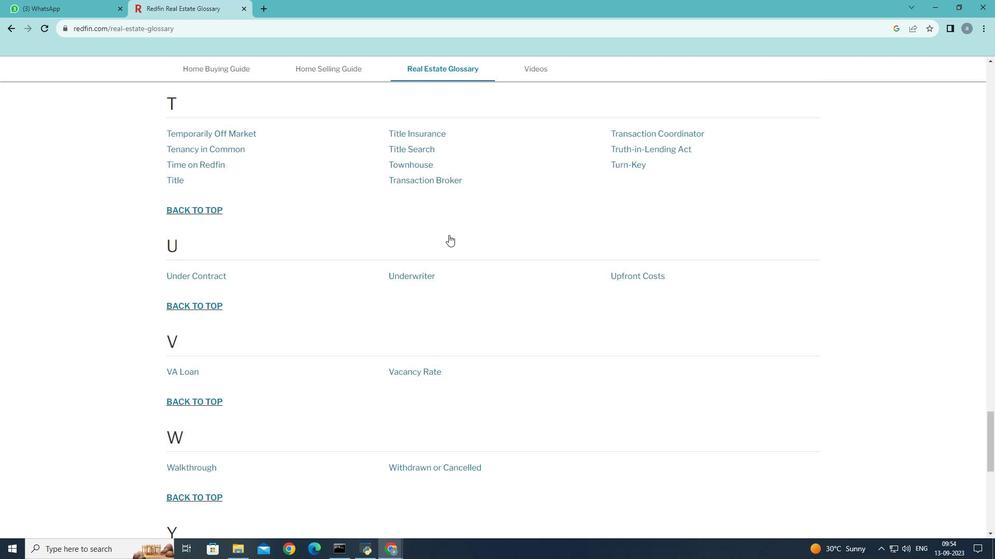 
Action: Mouse scrolled (448, 234) with delta (0, 0)
Screenshot: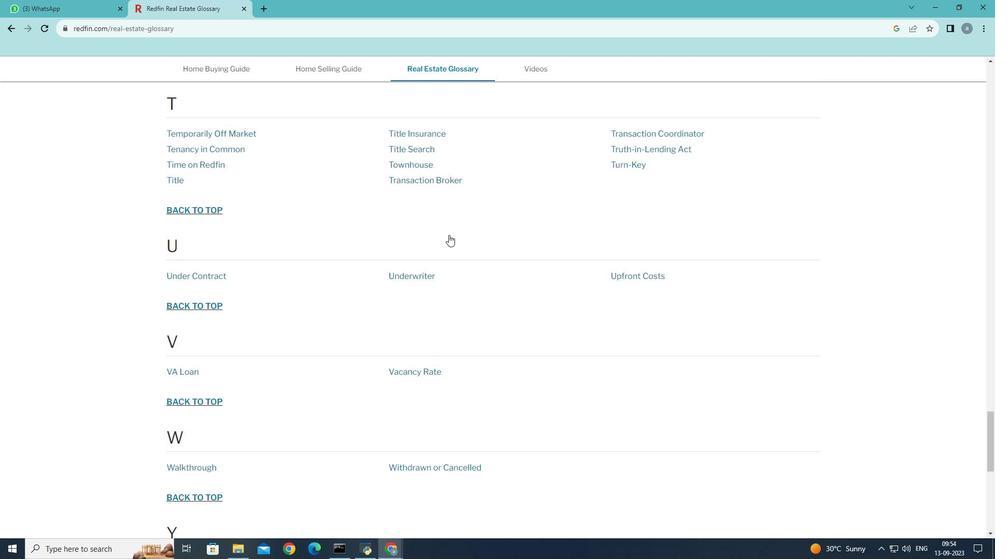 
Action: Mouse scrolled (448, 234) with delta (0, 0)
Screenshot: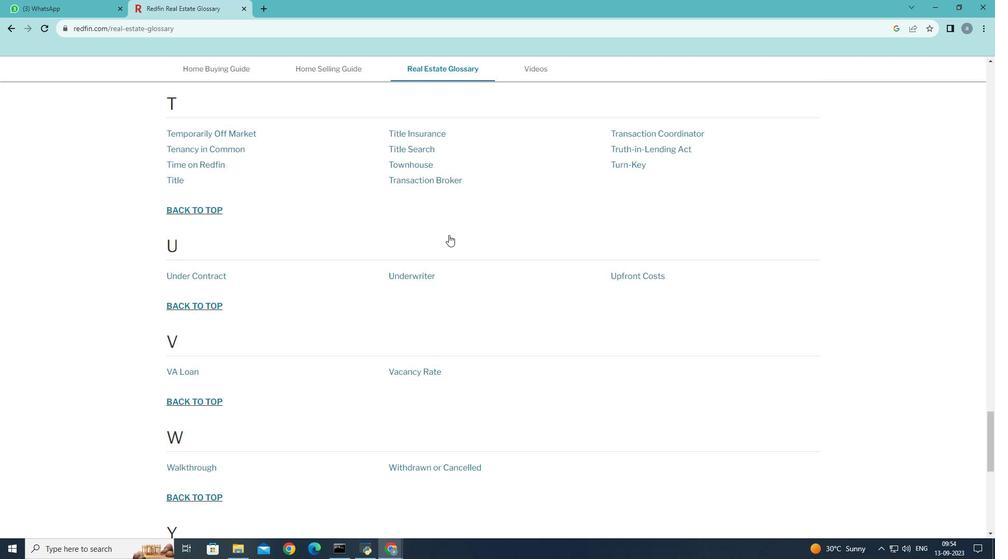 
Action: Mouse scrolled (448, 234) with delta (0, 0)
Screenshot: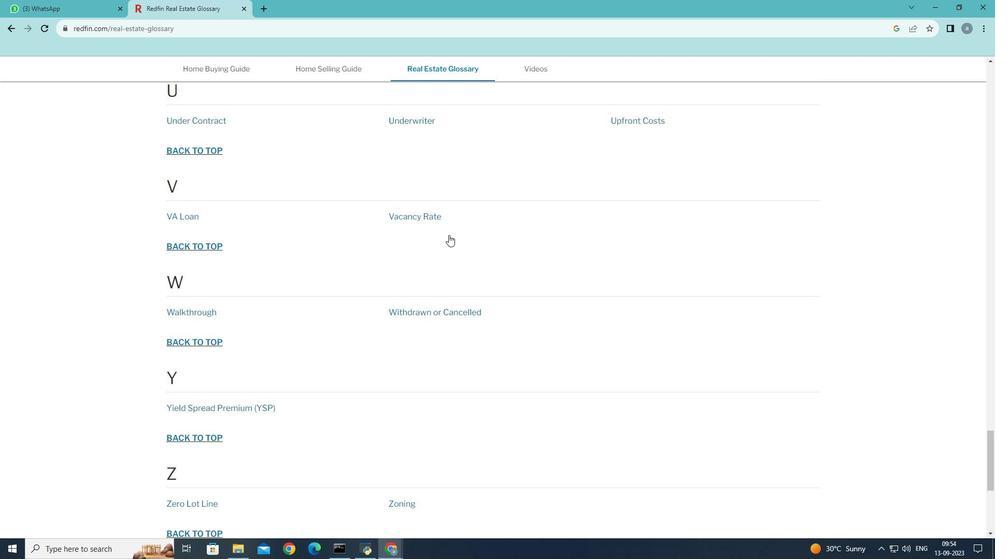 
Action: Mouse scrolled (448, 234) with delta (0, 0)
Screenshot: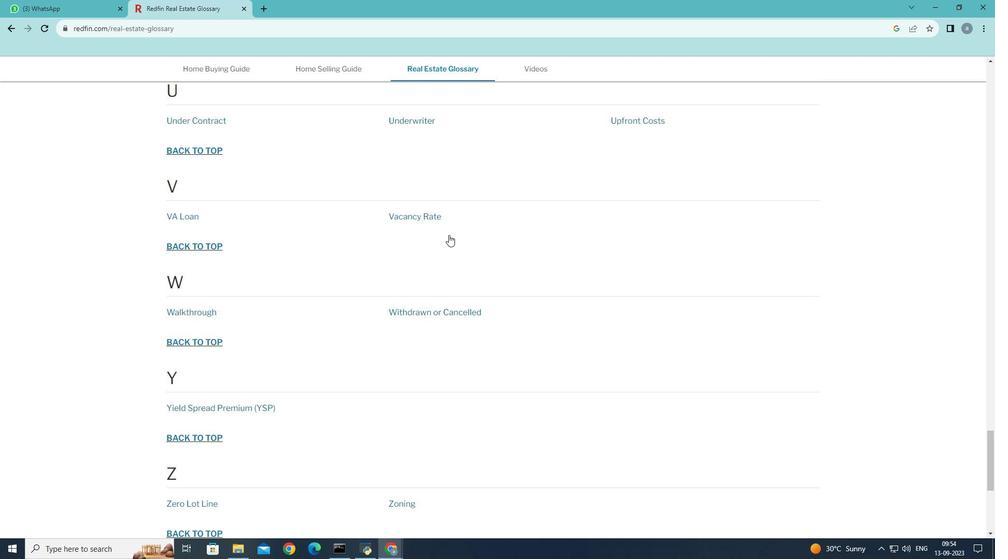 
Action: Mouse scrolled (448, 234) with delta (0, 0)
Screenshot: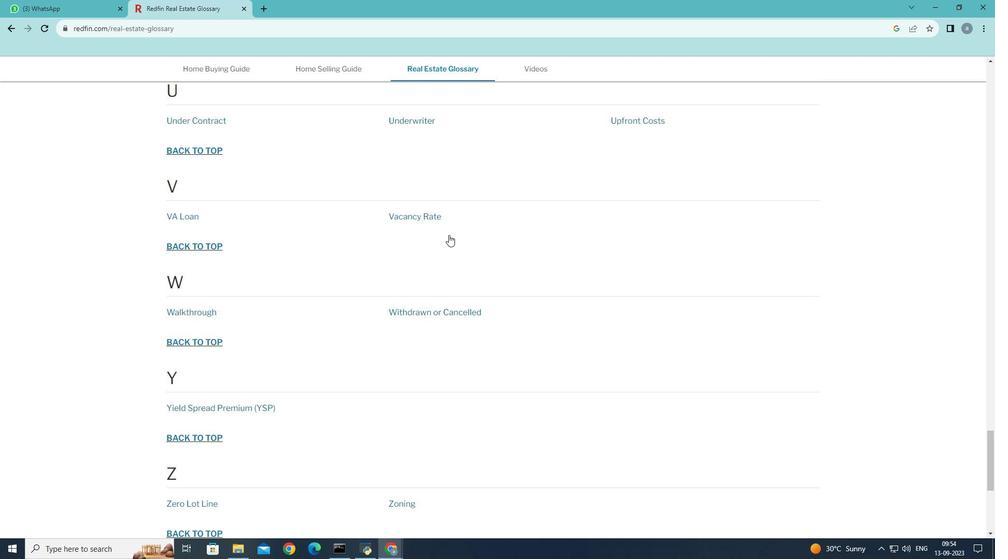 
Action: Mouse scrolled (448, 234) with delta (0, 0)
Screenshot: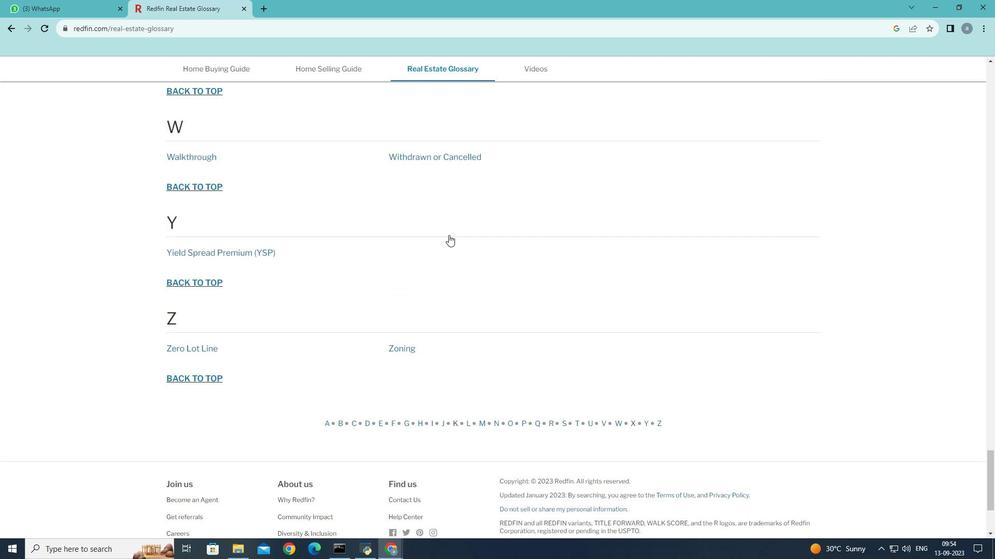
Action: Mouse scrolled (448, 234) with delta (0, 0)
Screenshot: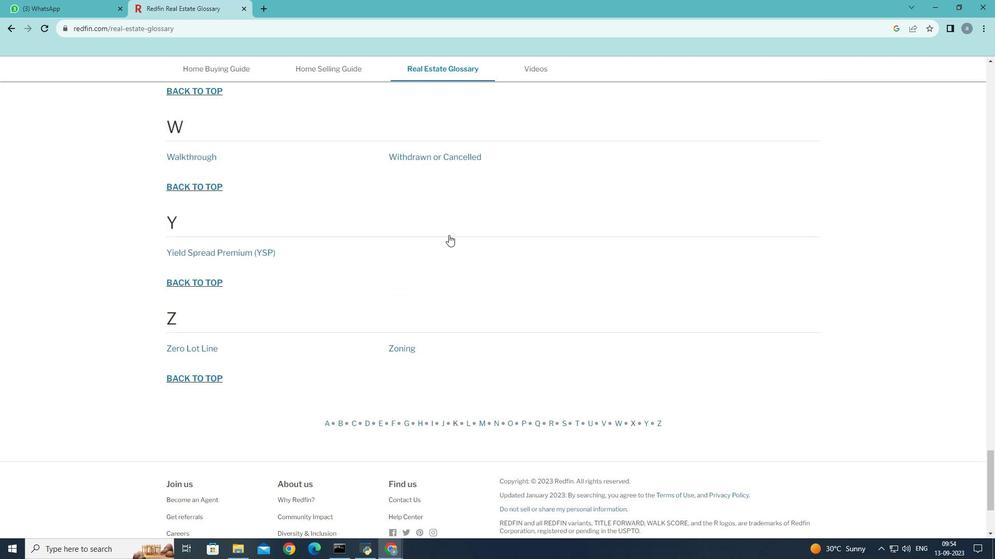 
Action: Mouse scrolled (448, 234) with delta (0, 0)
Screenshot: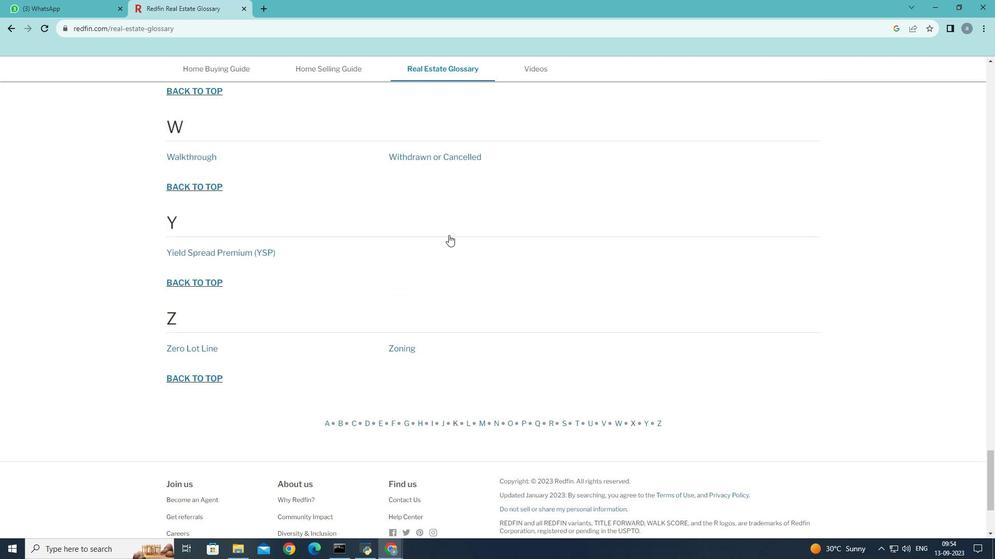 
Action: Mouse moved to (397, 347)
Screenshot: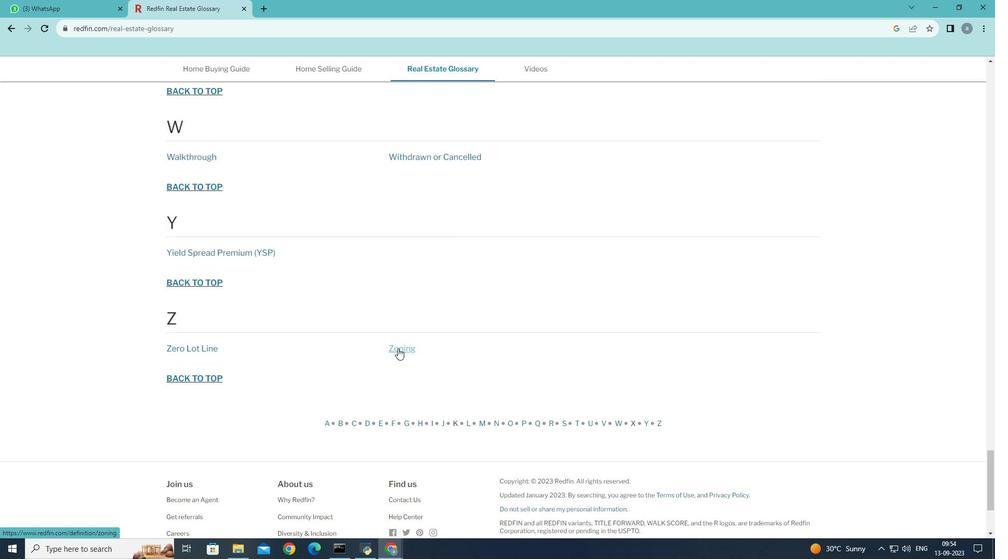 
Action: Mouse pressed left at (397, 347)
Screenshot: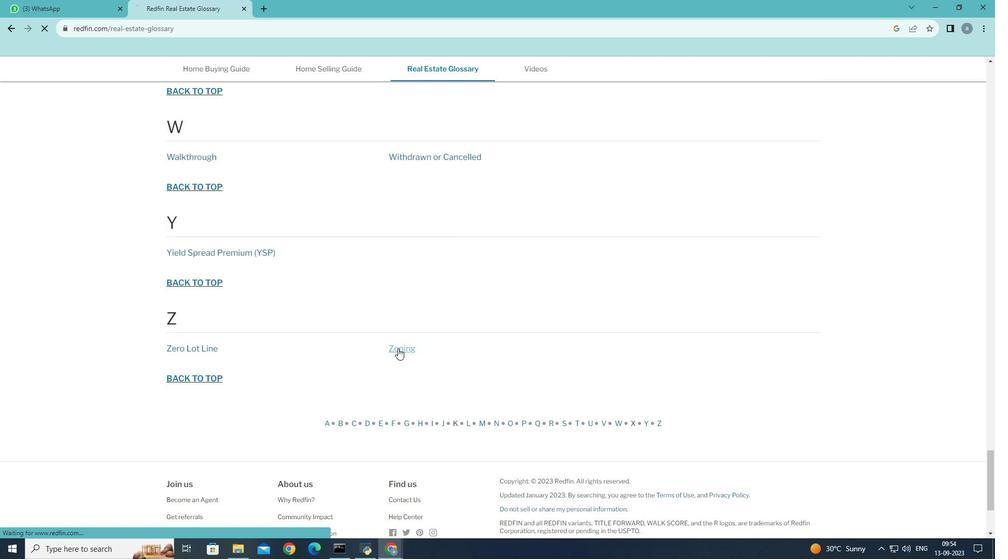 
Action: Mouse moved to (340, 339)
Screenshot: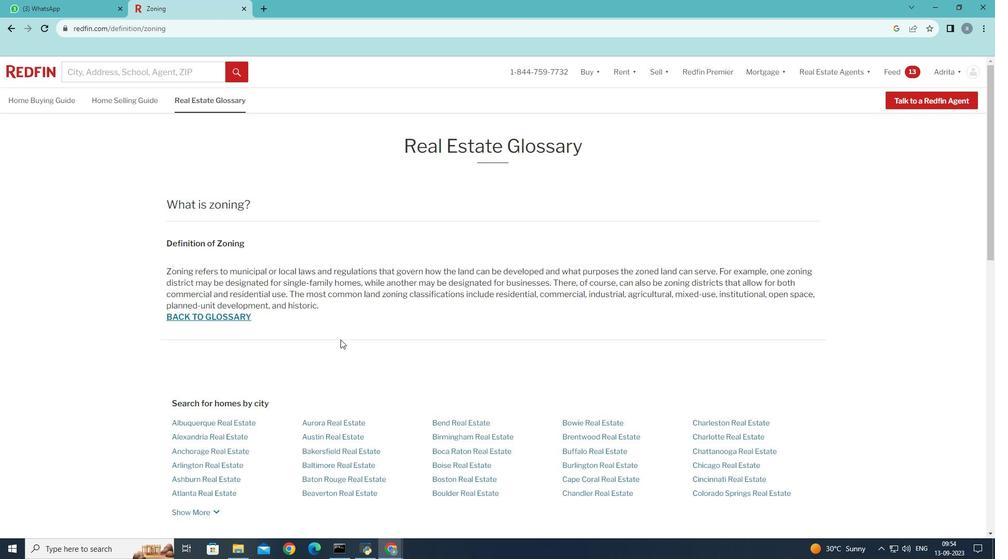 
